 Task: Add an event with the title Second Conference Call with Partners, date '2024/05/11', time 9:40 AM to 11:40 AMand add a description: The training workshop will begin with an exploration of the key principles and qualities of effective team leadership. Participants will gain an understanding of the different leadership styles and approaches, and how to adapt their leadership style to meet the needs of their team and organization.  Select event color  Flamingo . Add location for the event as: 321 Versailles Palace, Versailles, France, logged in from the account softage.5@softage.netand send the event invitation to softage.7@softage.net and softage.8@softage.net. Set a reminder for the event Every weekday(Monday to Friday)
Action: Mouse moved to (75, 136)
Screenshot: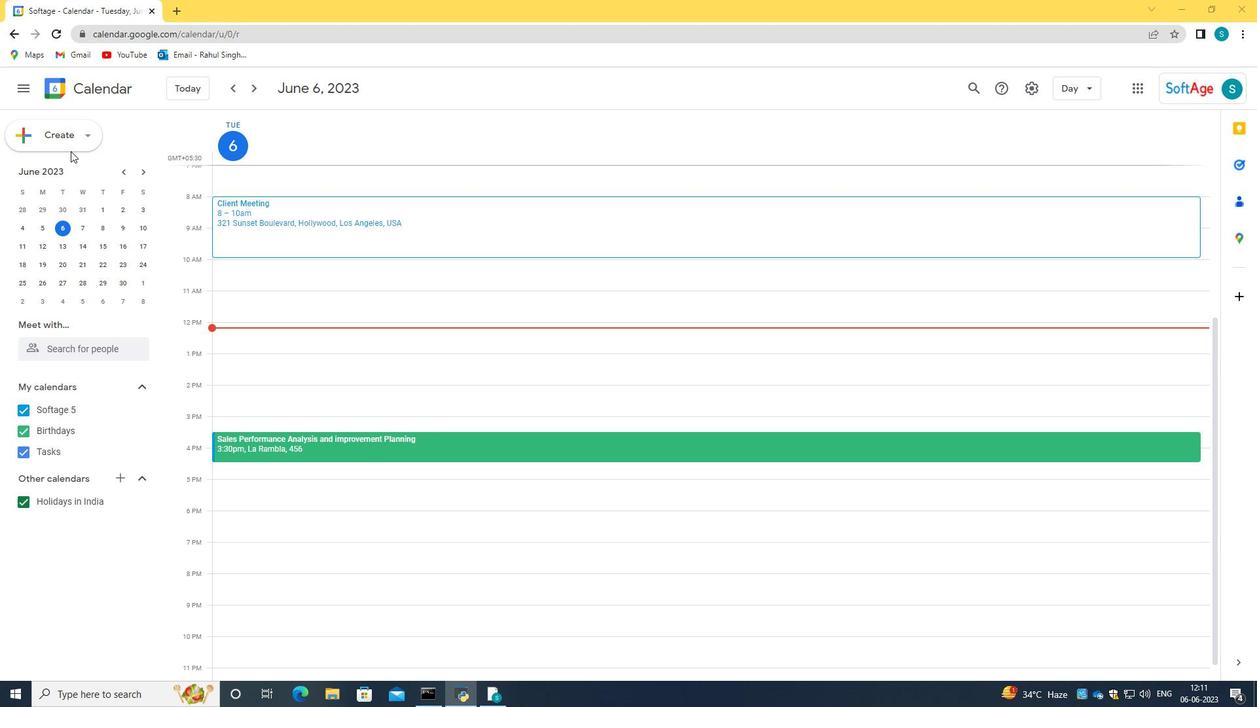 
Action: Mouse pressed left at (75, 136)
Screenshot: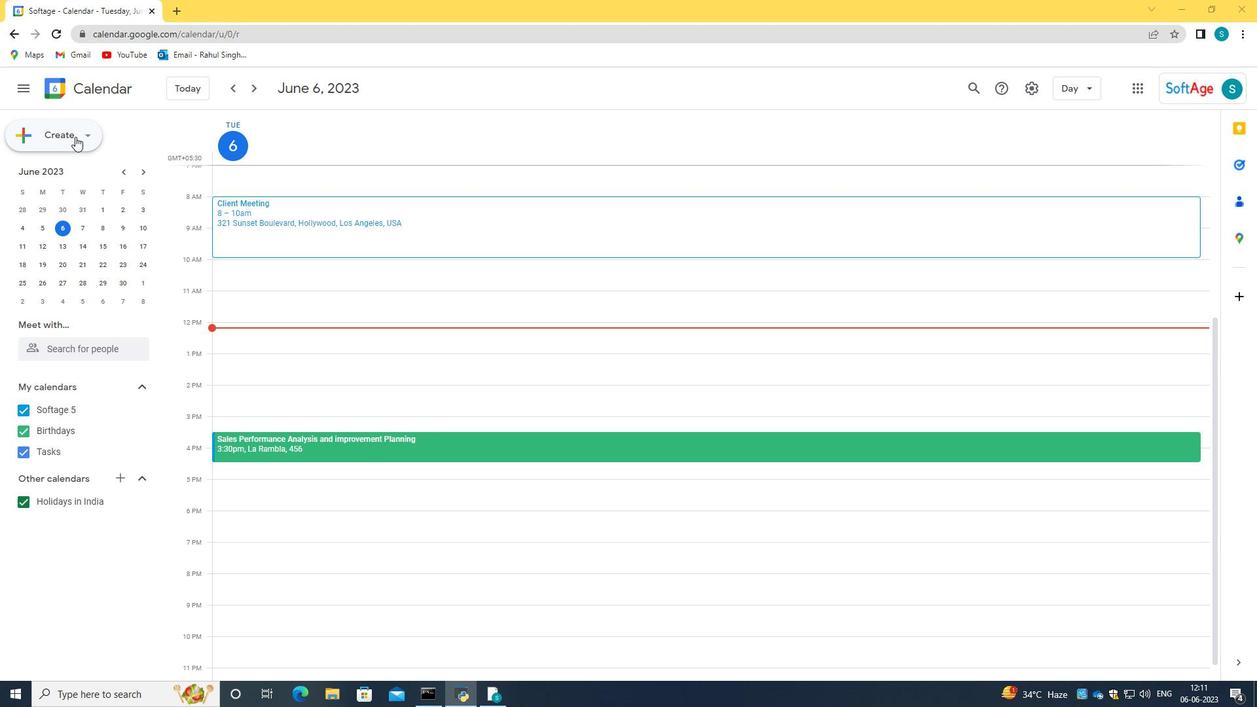 
Action: Mouse moved to (71, 172)
Screenshot: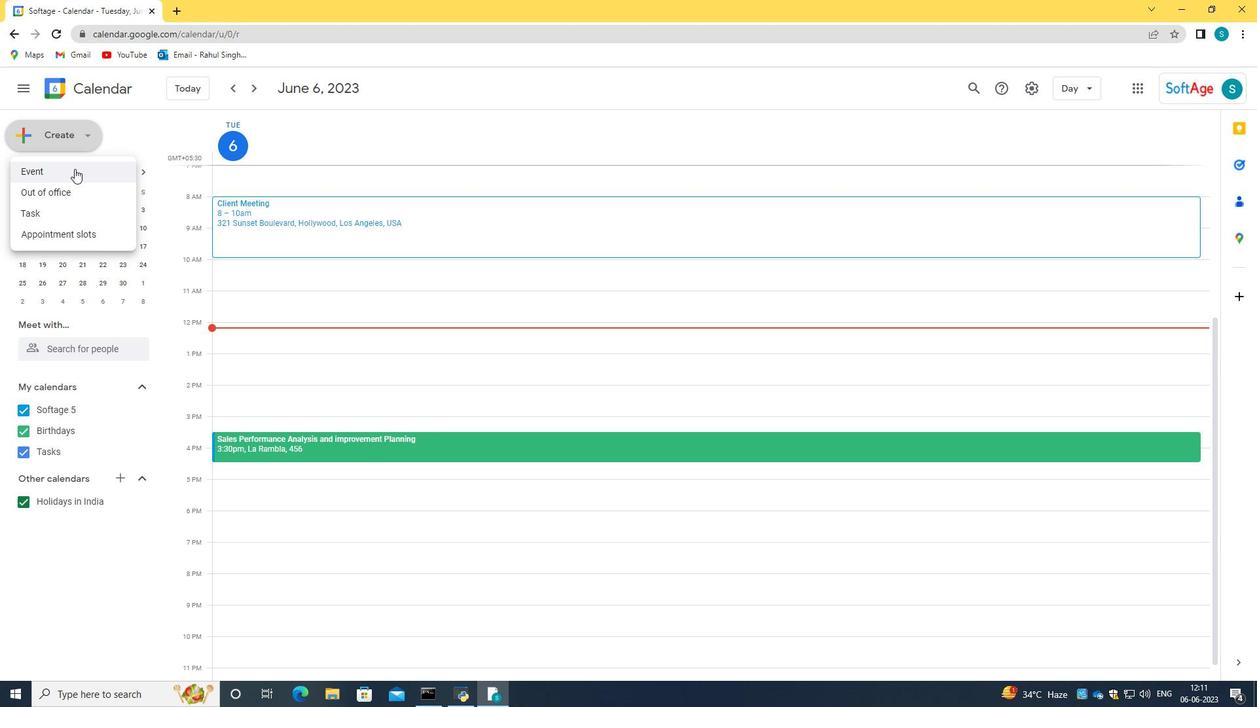 
Action: Mouse pressed left at (71, 172)
Screenshot: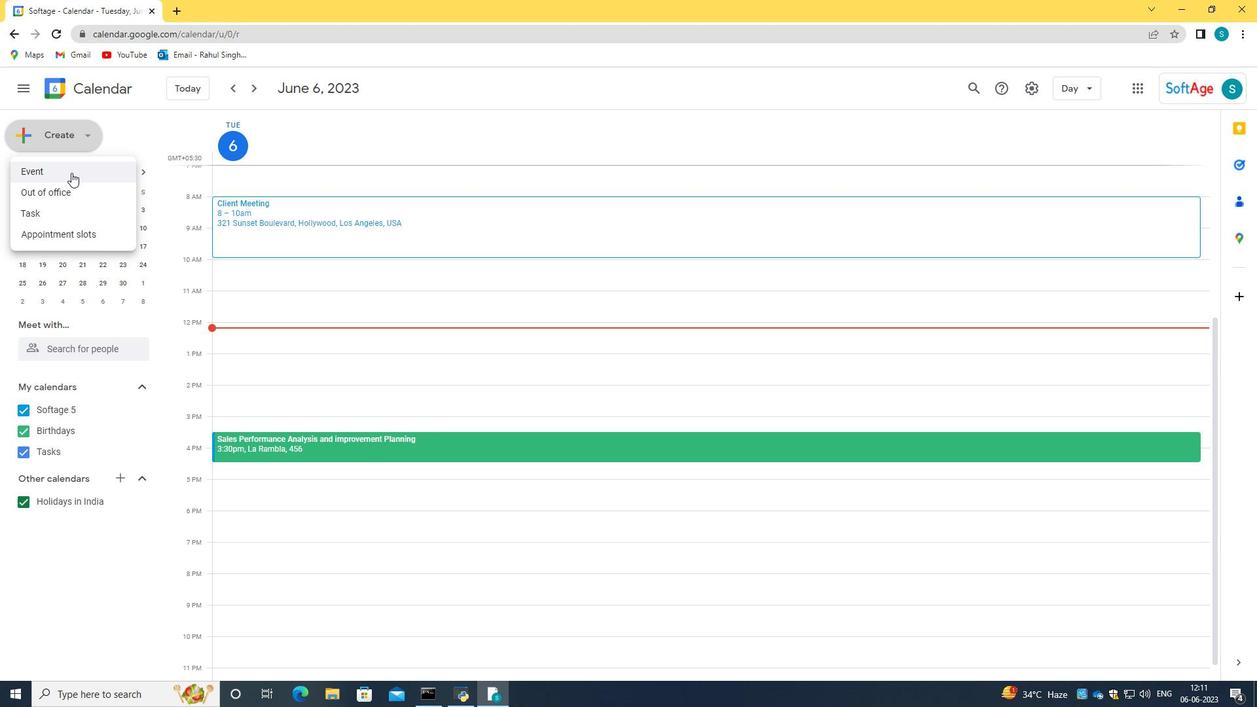 
Action: Mouse moved to (737, 525)
Screenshot: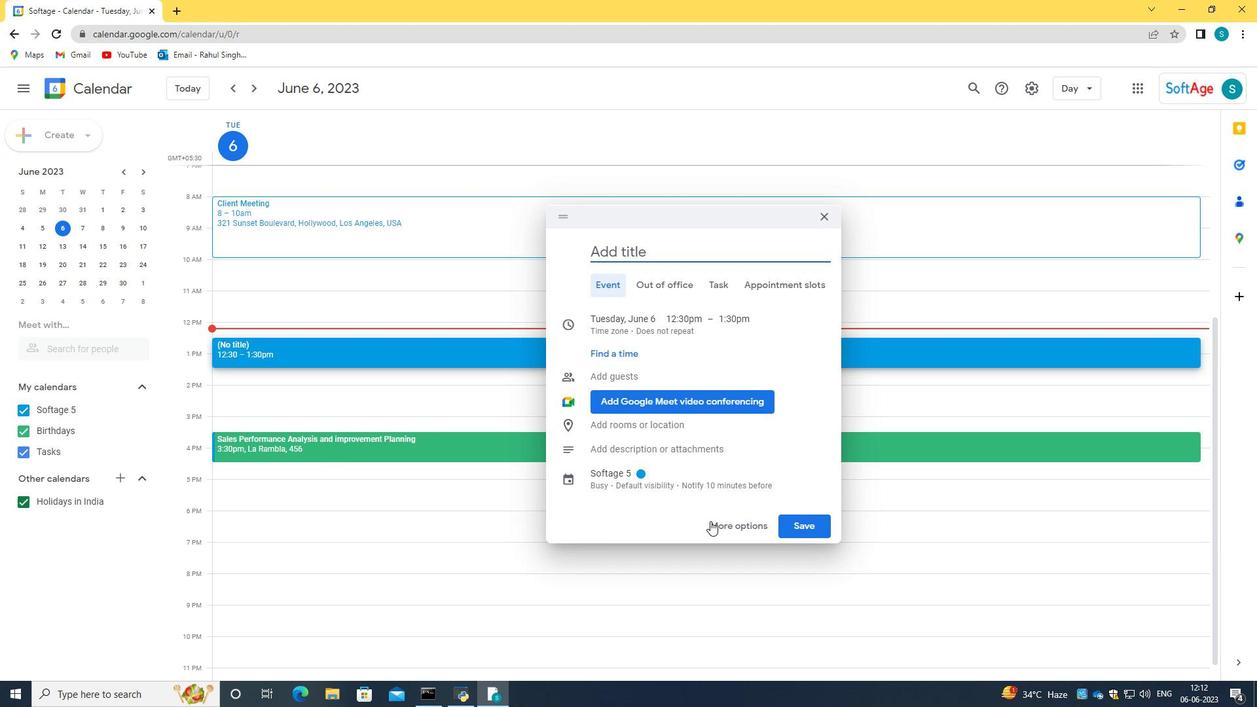 
Action: Mouse pressed left at (737, 525)
Screenshot: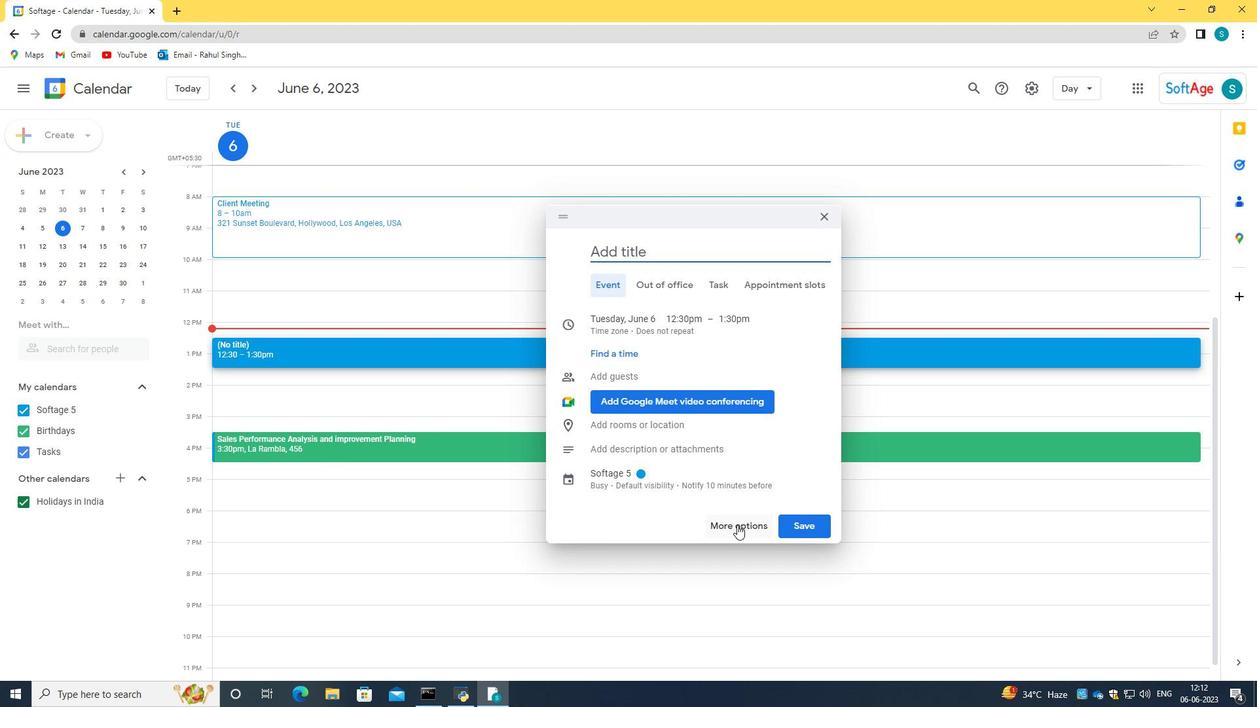 
Action: Mouse moved to (125, 96)
Screenshot: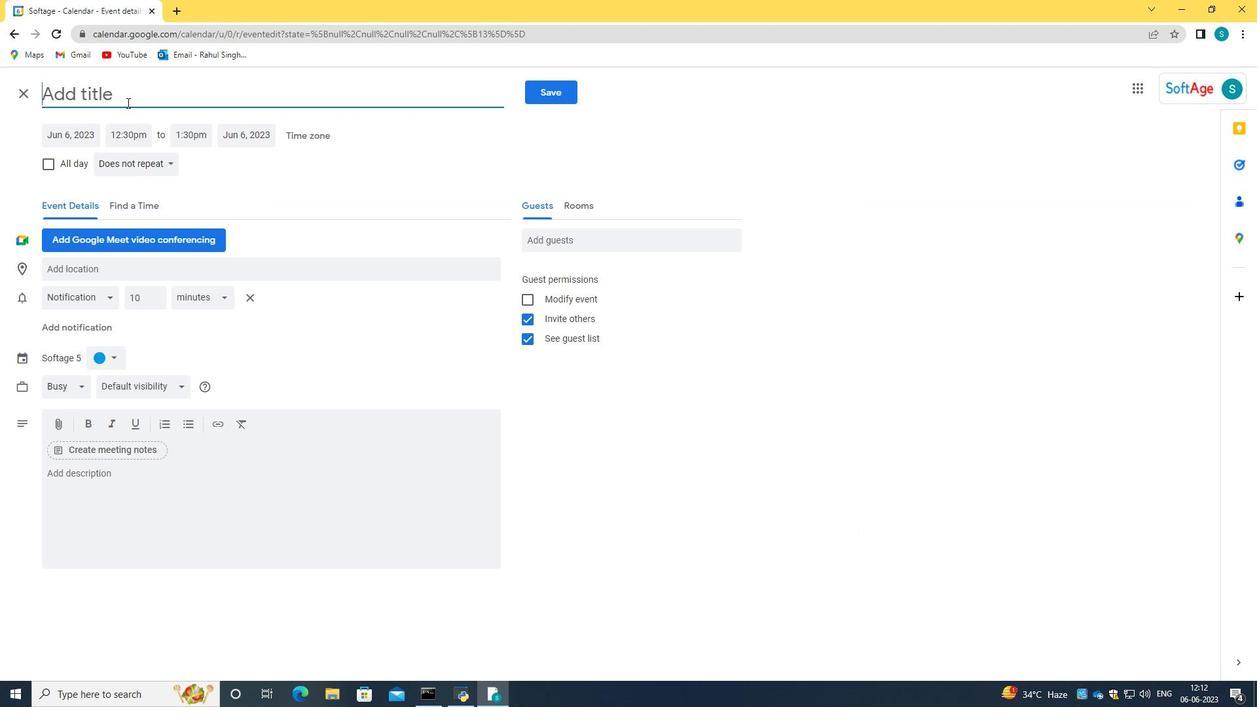 
Action: Mouse pressed left at (125, 96)
Screenshot: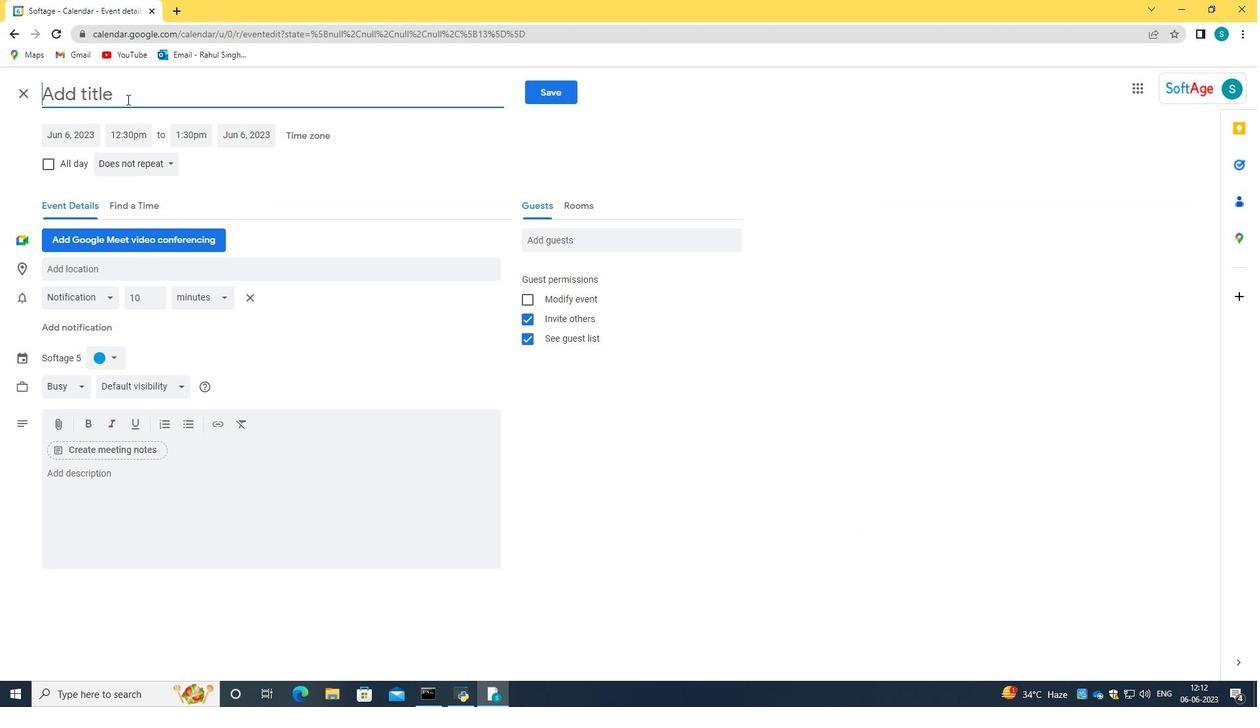 
Action: Key pressed <Key.caps_lock>S<Key.caps_lock>econd<Key.space><Key.caps_lock>C<Key.caps_lock>onference<Key.space><Key.caps_lock>C<Key.caps_lock>all<Key.space><Key.caps_lock><Key.caps_lock>with<Key.space><Key.caps_lock>P<Key.caps_lock>artners
Screenshot: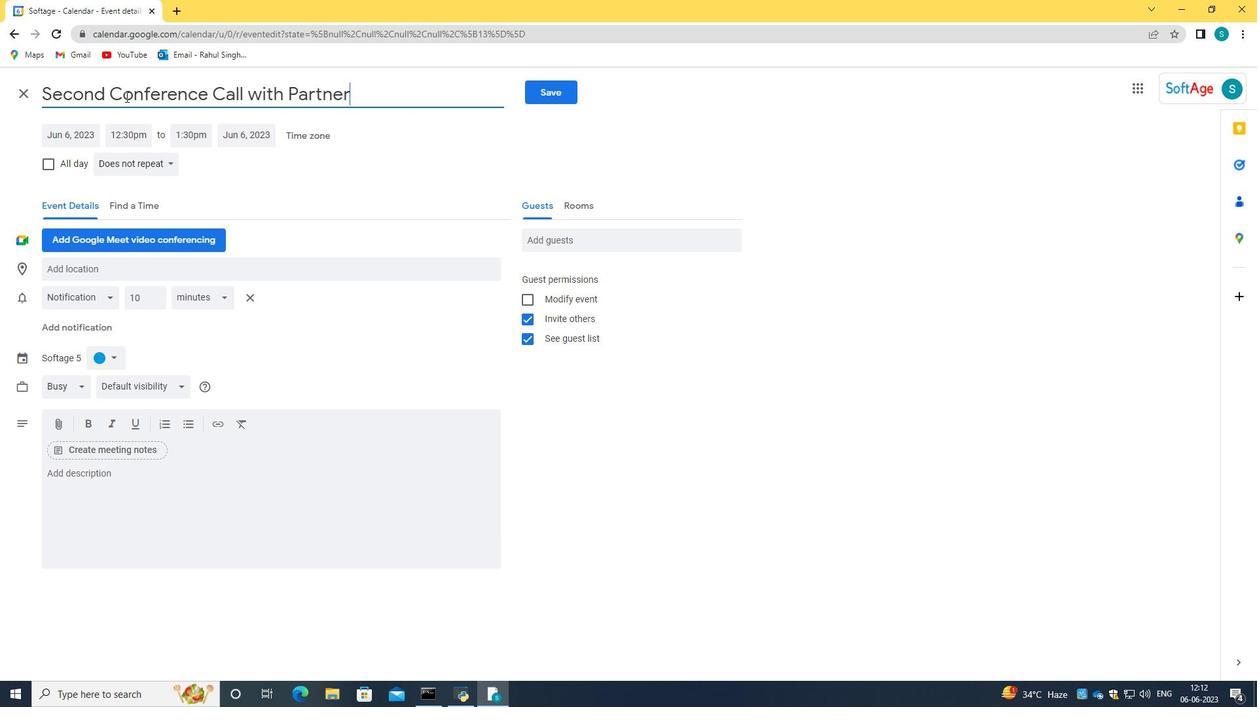 
Action: Mouse moved to (74, 133)
Screenshot: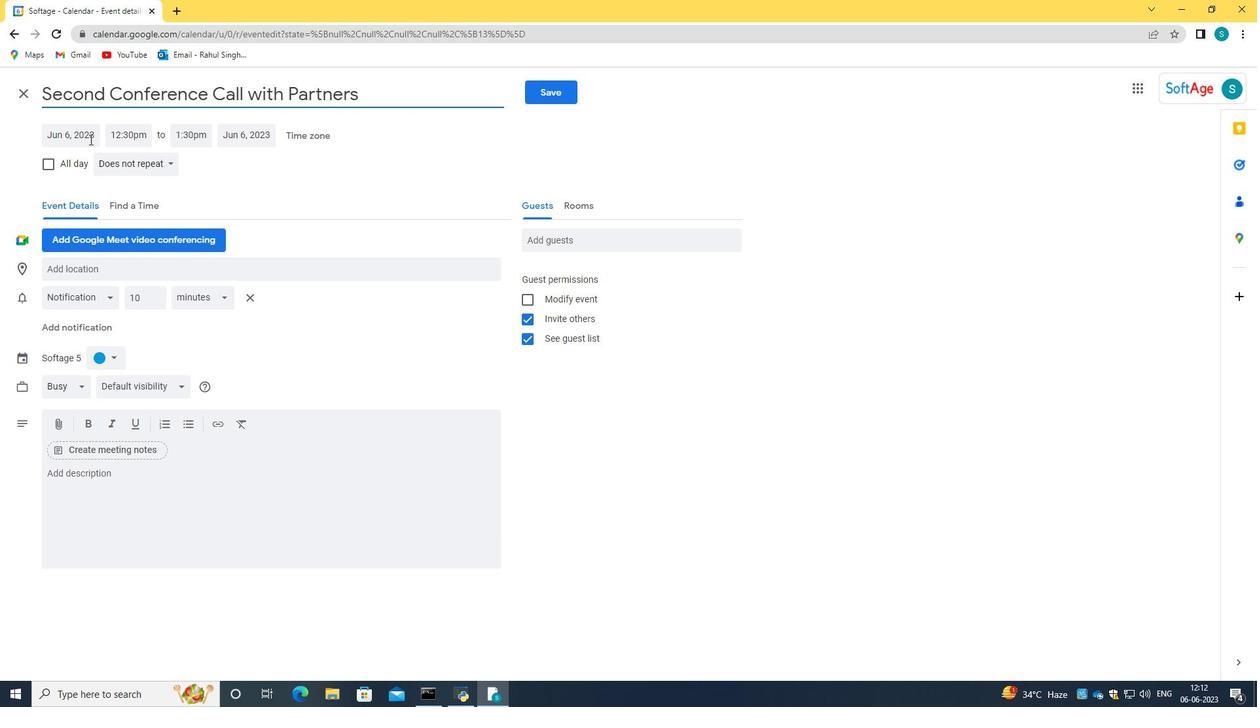 
Action: Mouse pressed left at (74, 133)
Screenshot: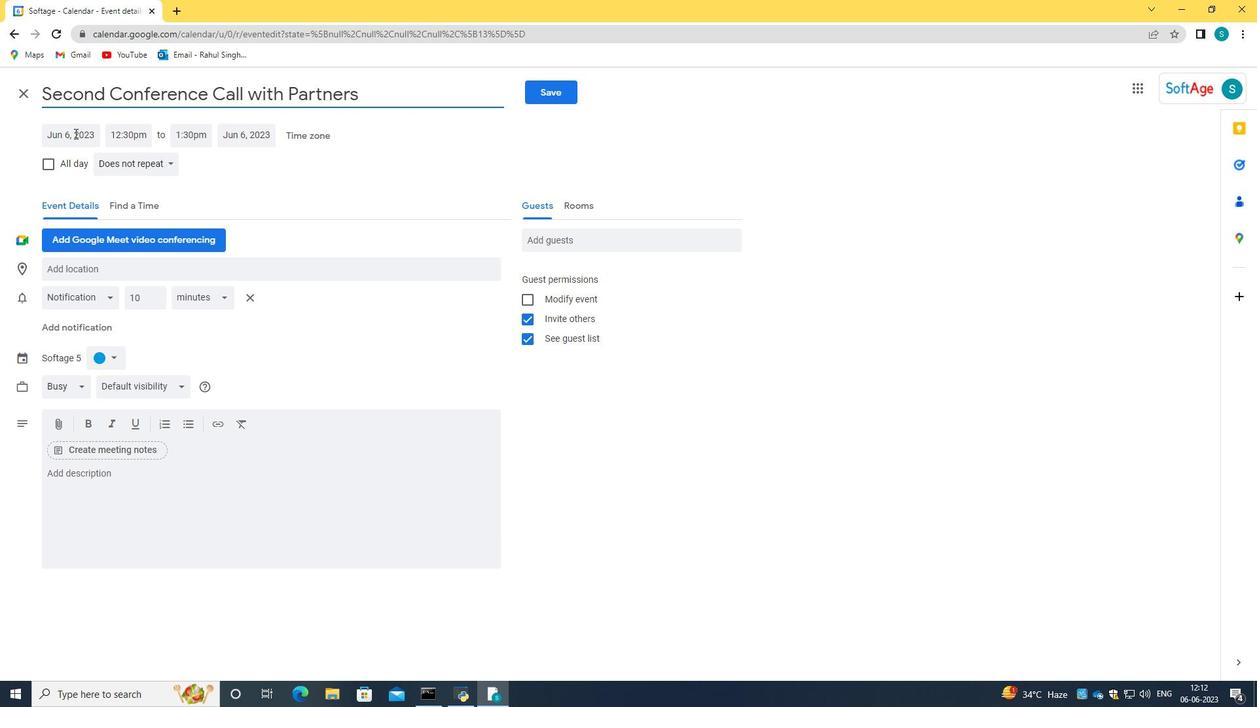 
Action: Key pressed 2024/05/11<Key.space><Key.tab>09<Key.shift_r>:40<Key.space>am<Key.tab>11<Key.shift_r>:40<Key.space>am
Screenshot: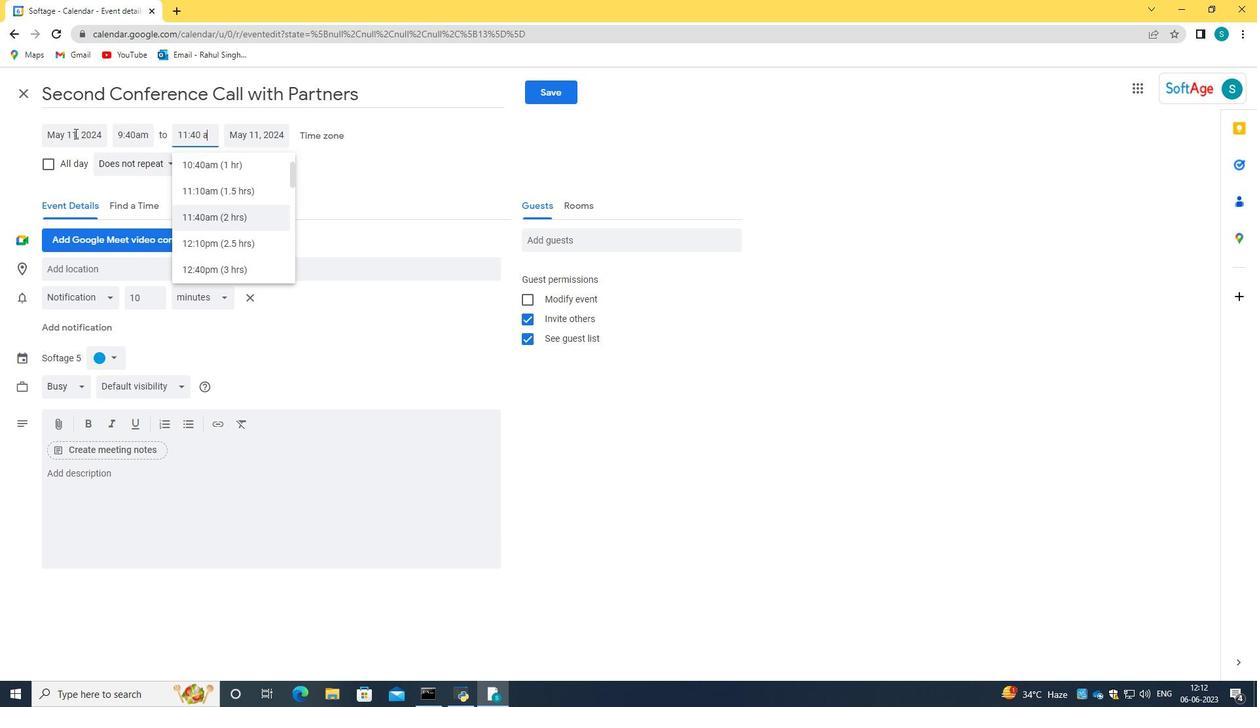 
Action: Mouse moved to (210, 218)
Screenshot: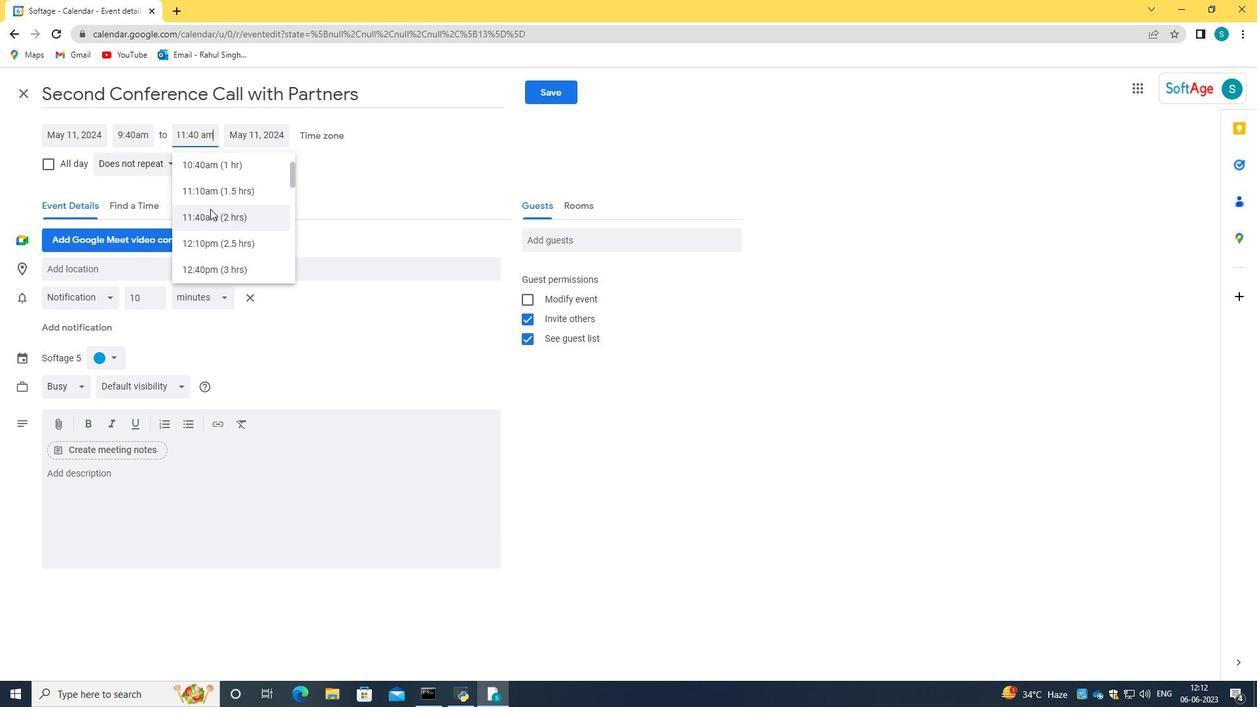 
Action: Mouse pressed left at (210, 218)
Screenshot: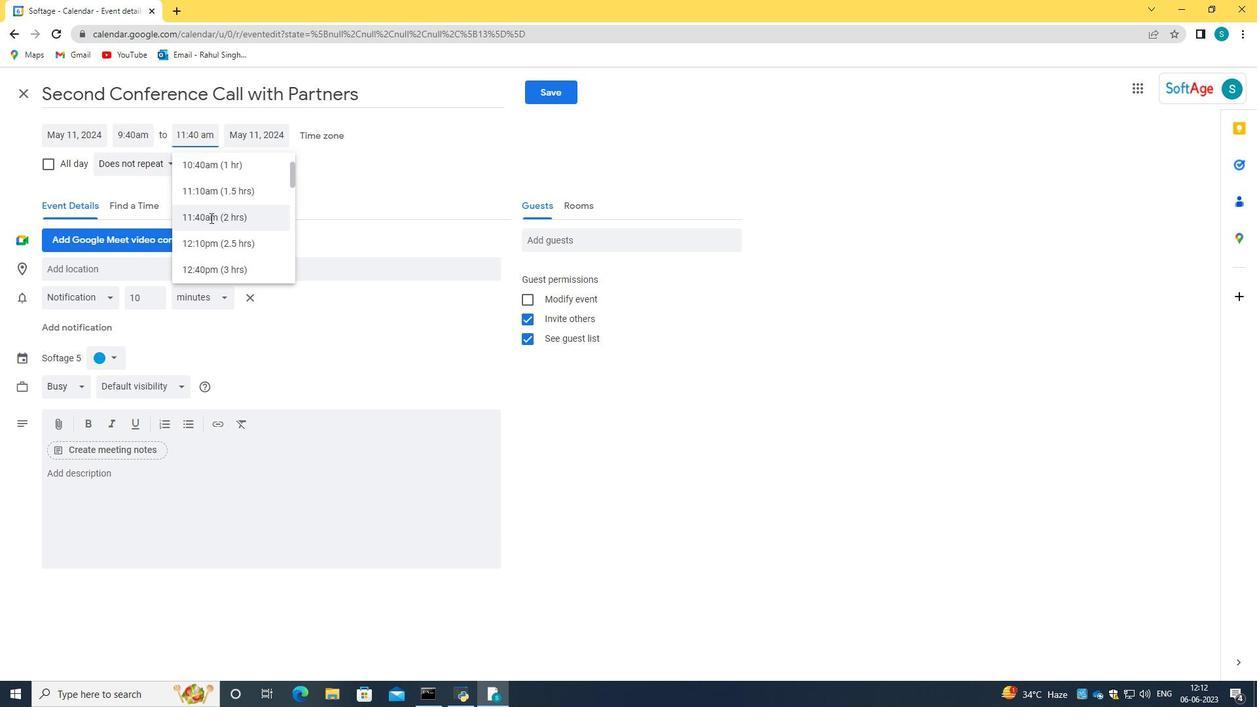 
Action: Mouse moved to (195, 519)
Screenshot: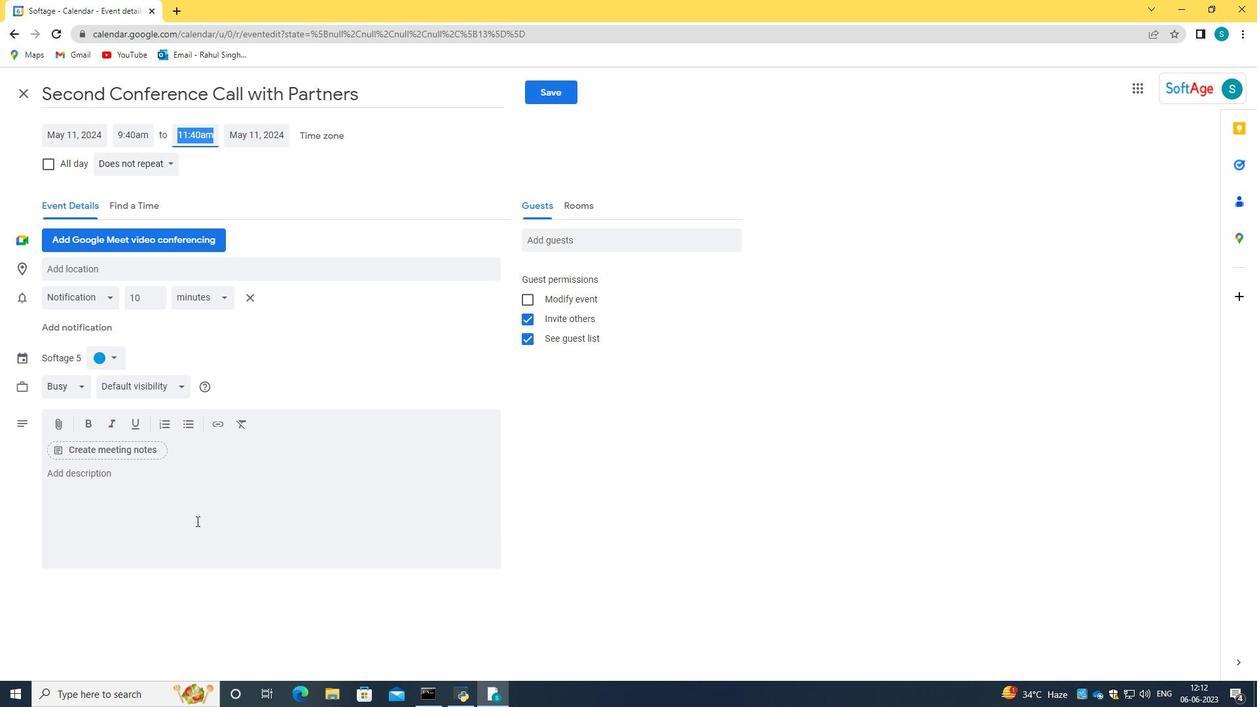 
Action: Mouse pressed left at (195, 519)
Screenshot: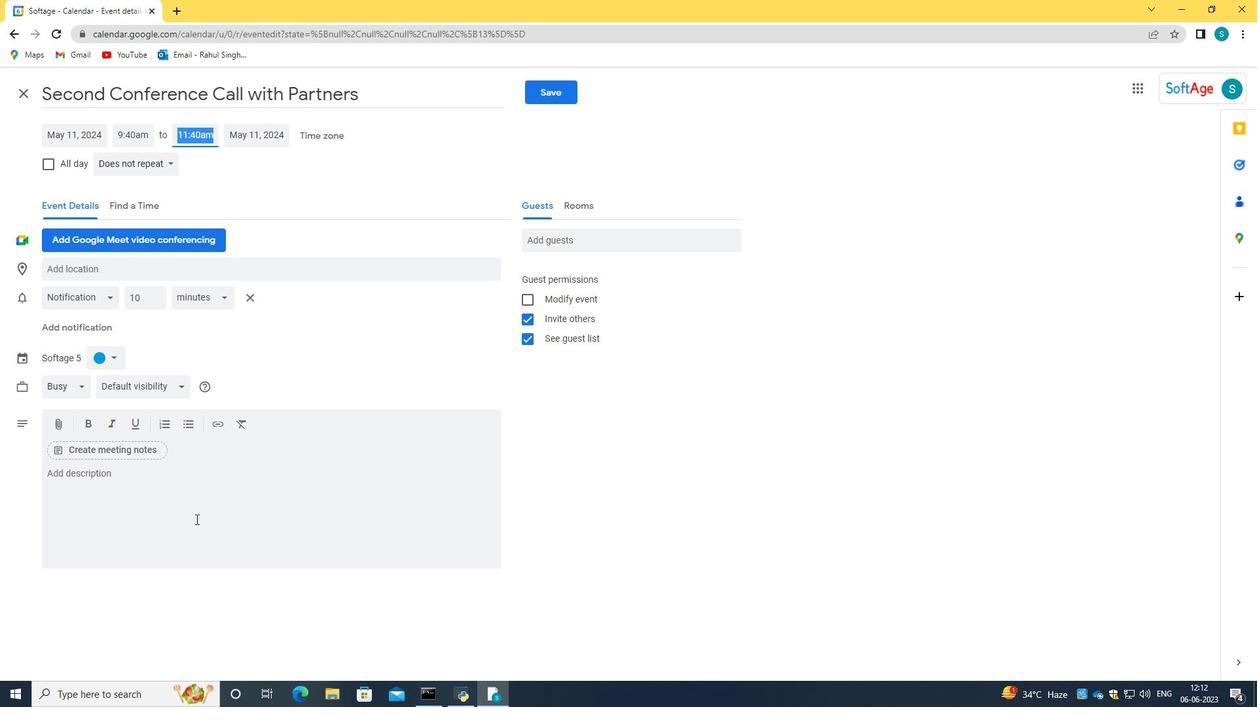 
Action: Key pressed <Key.caps_lock>T<Key.caps_lock>he<Key.space>training<Key.space>workshop<Key.space>will<Key.space>begin<Key.space>with<Key.space>an<Key.space>exploration<Key.space>of<Key.space>the<Key.space>key<Key.space>principles<Key.space>and<Key.space>qualities<Key.space>fo<Key.space><Key.backspace><Key.backspace><Key.backspace>of<Key.space>effective<Key.space>team<Key.space>leadership.<Key.space><Key.caps_lock>P<Key.caps_lock>articipants<Key.space>will<Key.space>begin<Key.backspace><Key.backspace><Key.backspace><Key.backspace><Key.backspace>gain<Key.space>an<Key.space>understanding<Key.space>of<Key.space>the<Key.space>differedn<Key.backspace><Key.backspace>nt<Key.space>st<Key.backspace><Key.backspace>leadership<Key.space>styles<Key.space>and<Key.space>approaches,<Key.space>and<Key.space>how<Key.space>to<Key.space>adopt<Key.space>their<Key.space>leadership<Key.space>style<Key.space>to<Key.space>meet<Key.space>the<Key.space>needs<Key.space>of<Key.space>their<Key.space>team<Key.space>and<Key.space>organization.
Screenshot: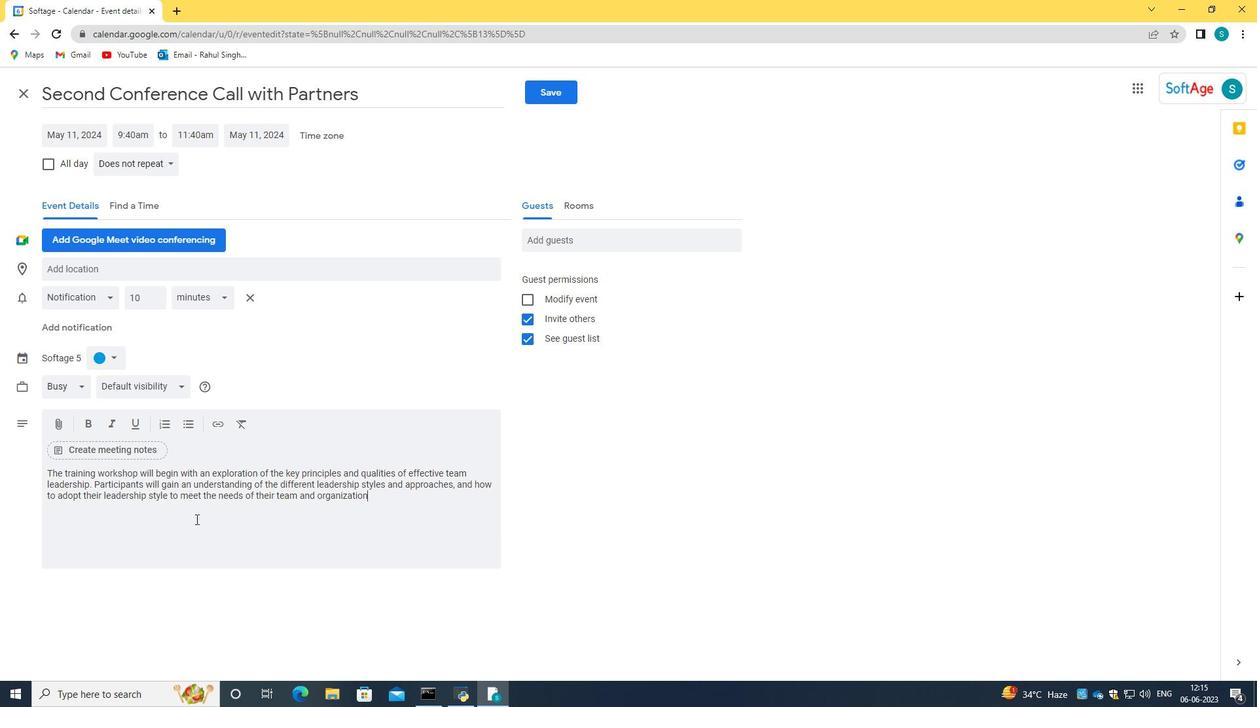 
Action: Mouse moved to (109, 362)
Screenshot: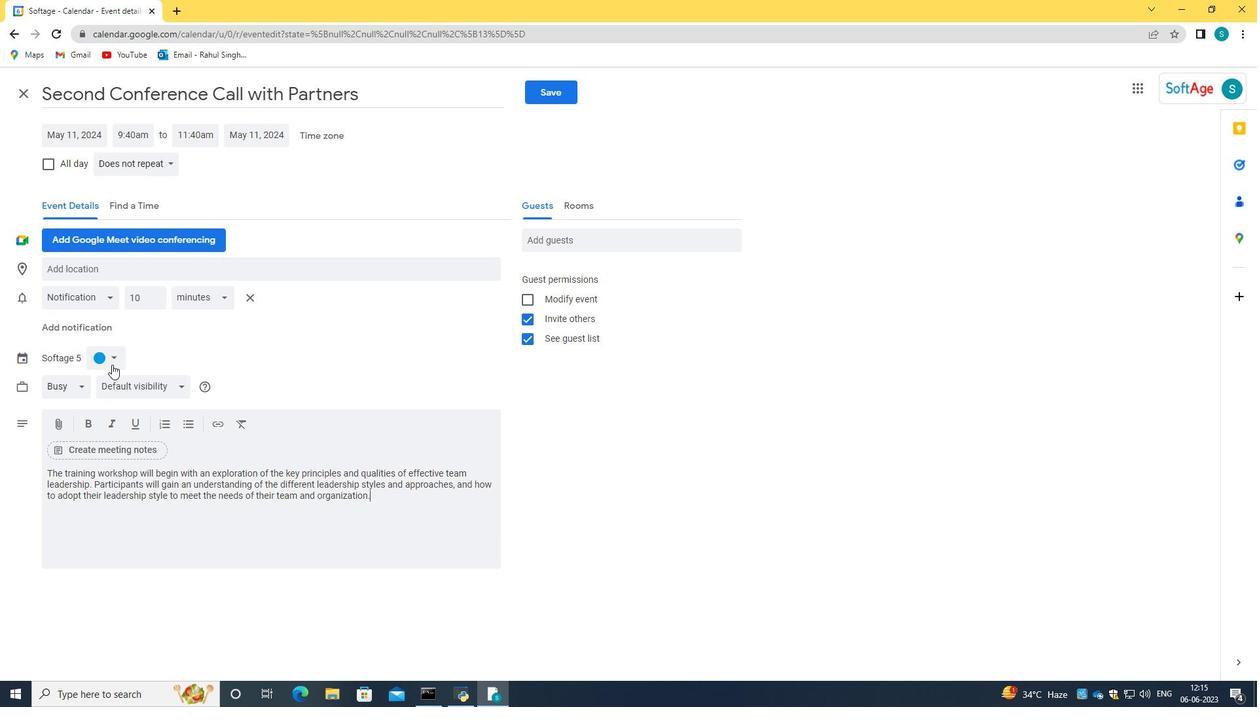 
Action: Mouse pressed left at (109, 362)
Screenshot: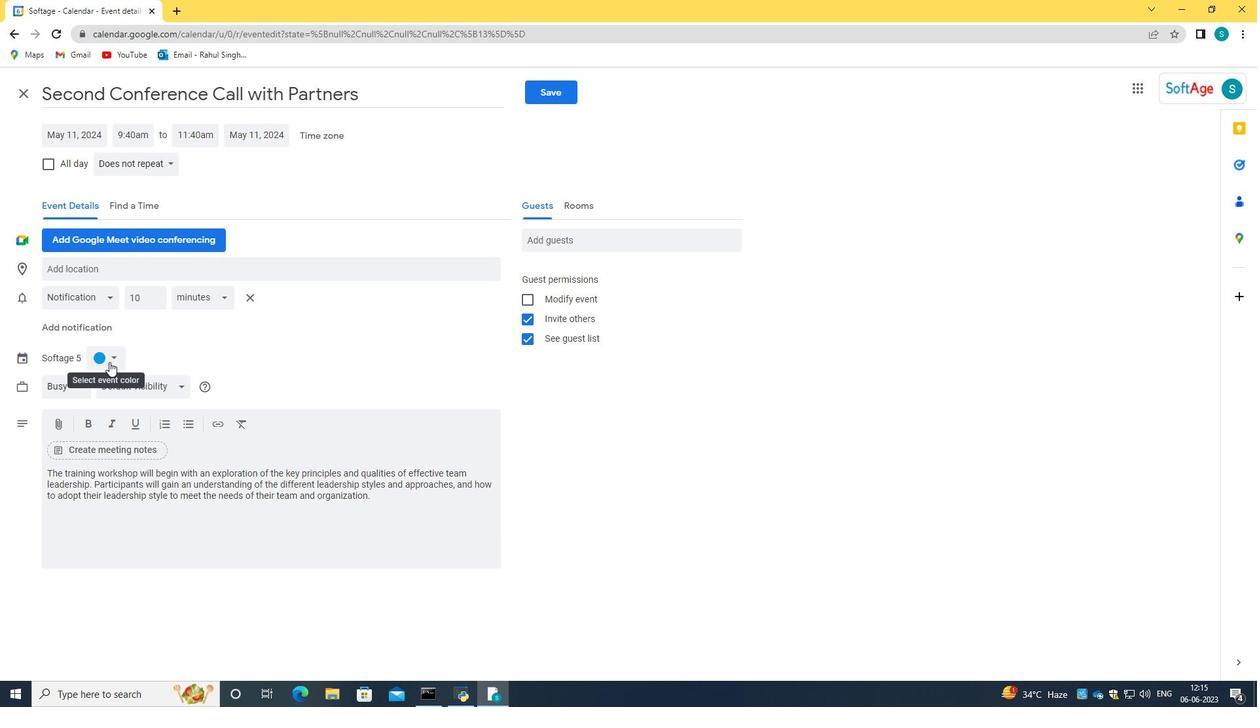 
Action: Mouse moved to (113, 357)
Screenshot: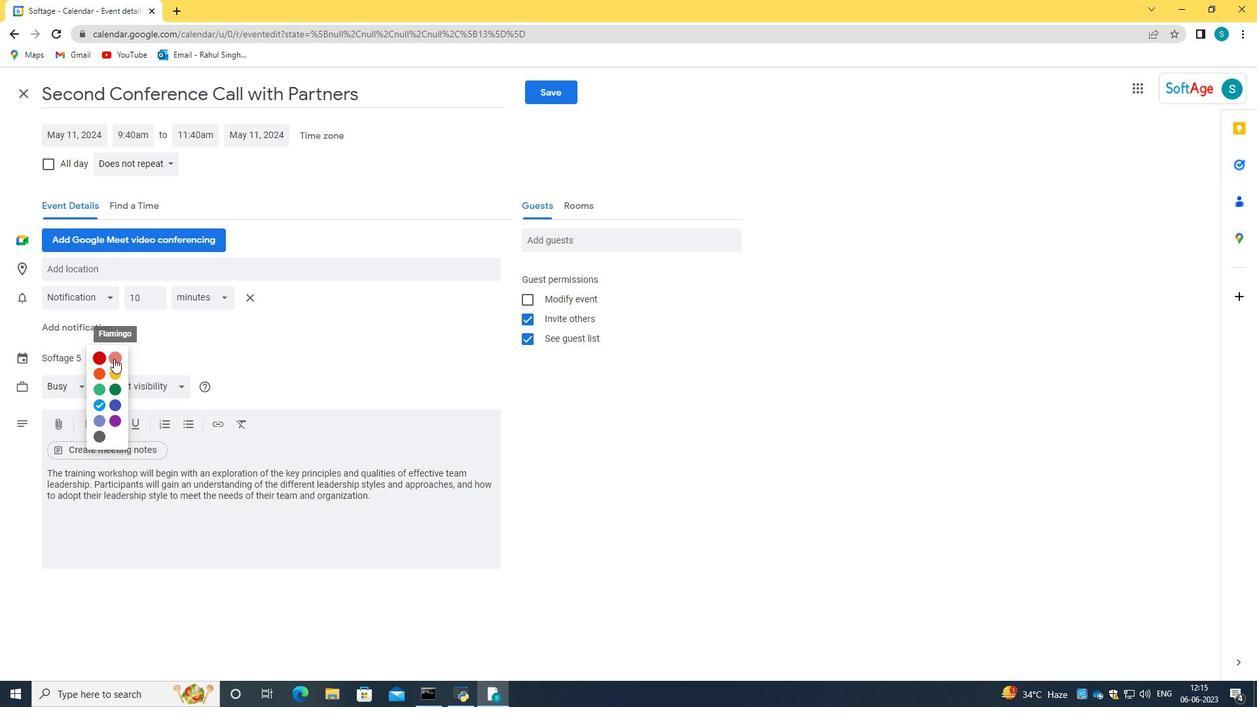
Action: Mouse pressed left at (113, 357)
Screenshot: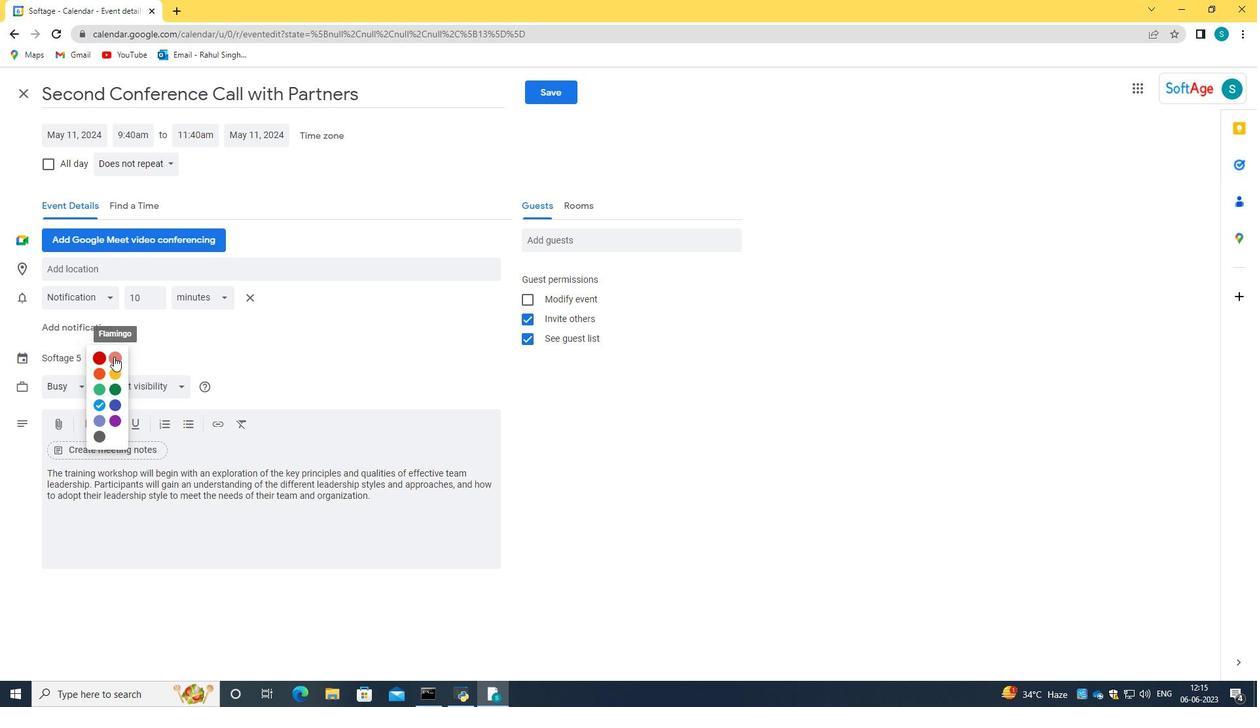 
Action: Mouse moved to (110, 261)
Screenshot: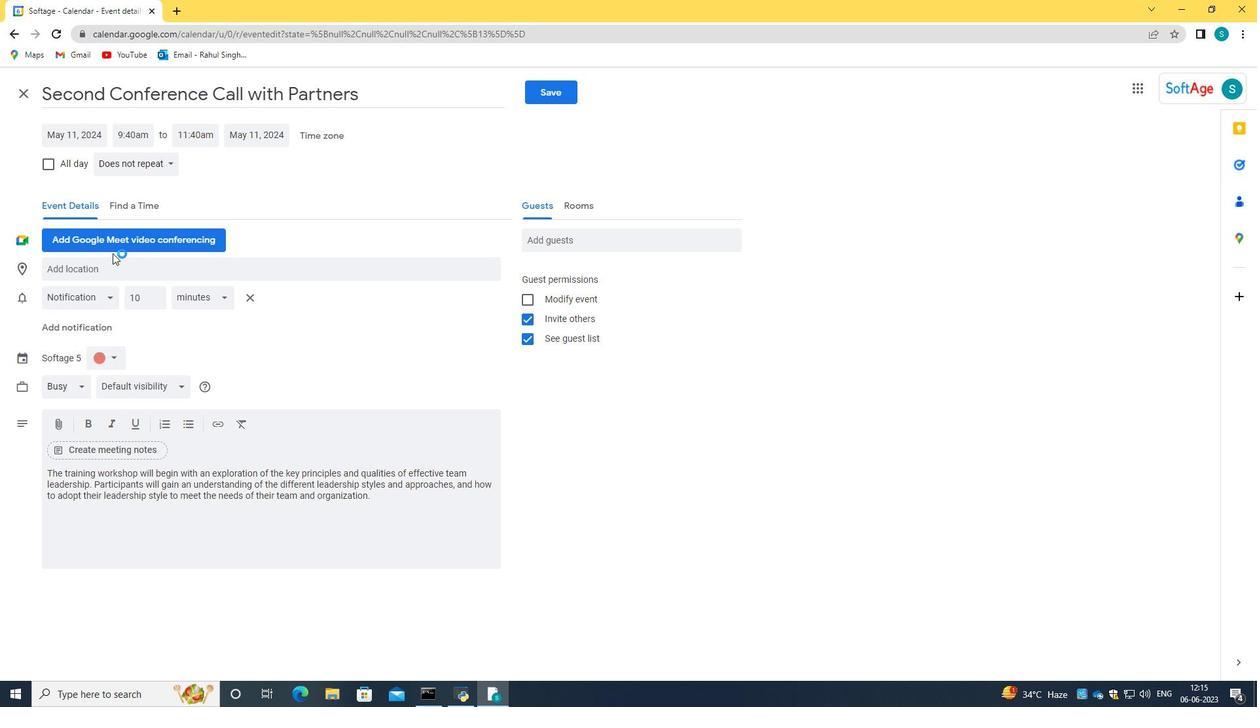 
Action: Mouse pressed left at (110, 261)
Screenshot: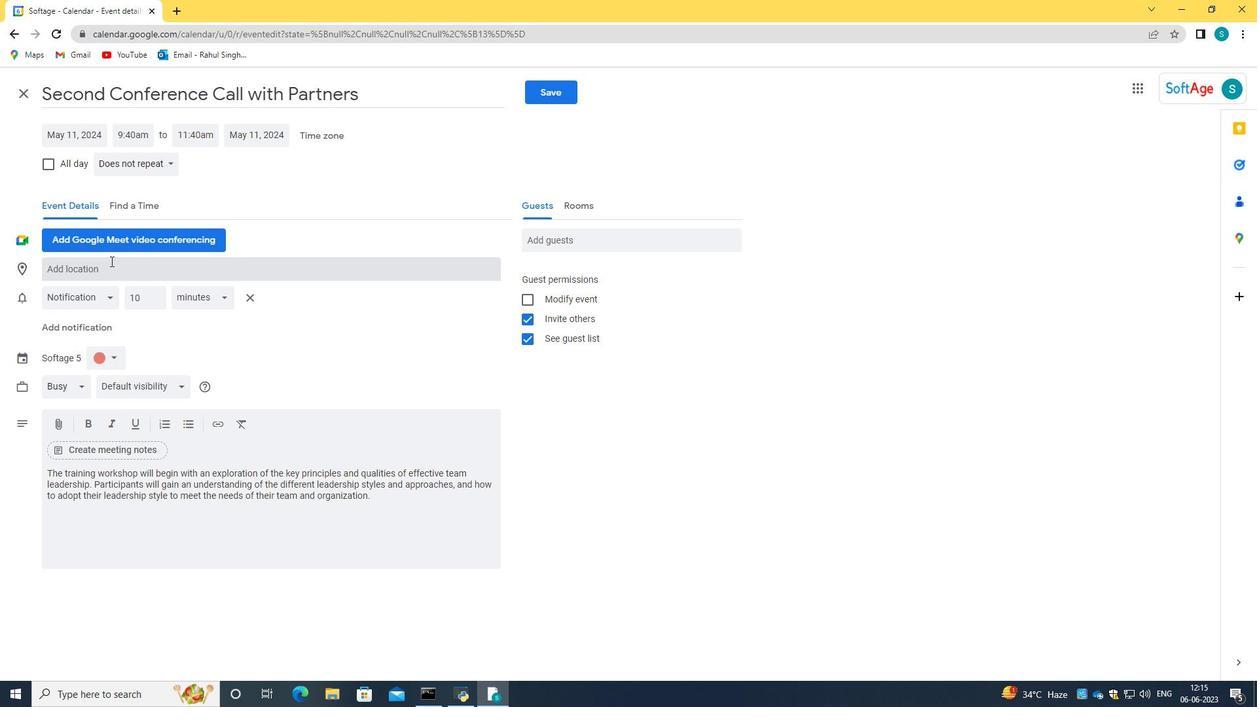 
Action: Mouse moved to (108, 263)
Screenshot: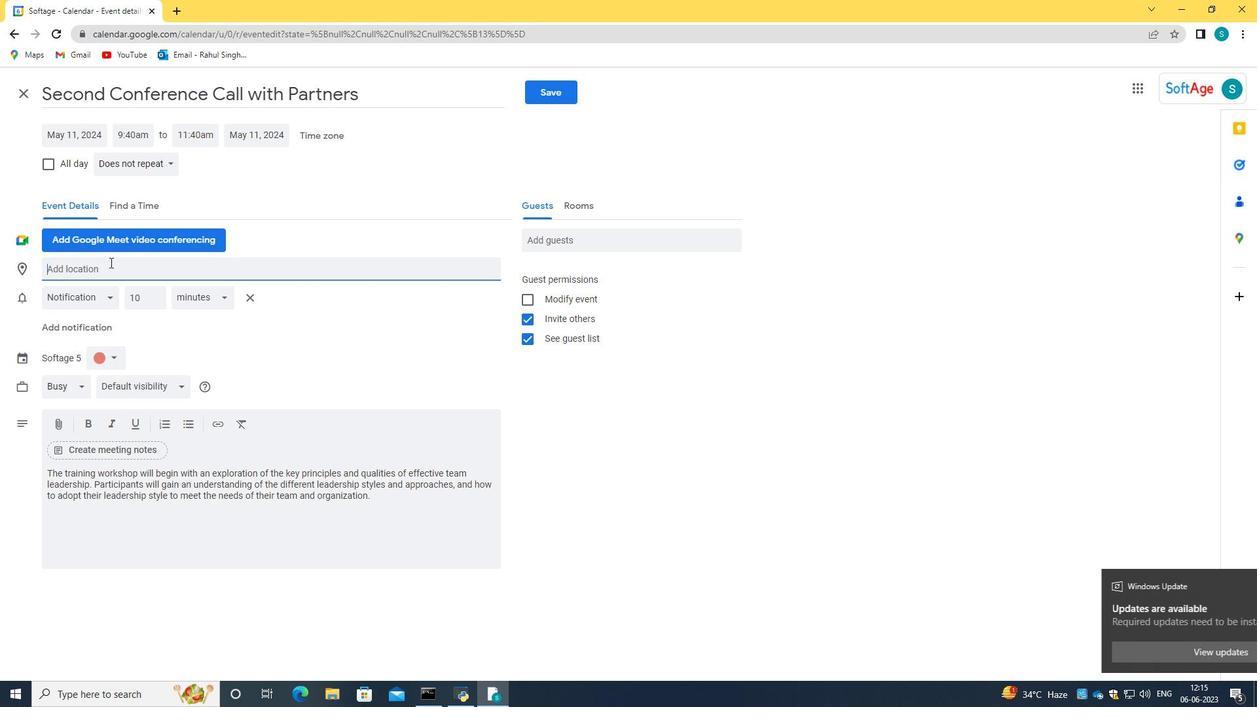 
Action: Key pressed 321<Key.space><Key.caps_lock>V<Key.caps_lock>ersailles<Key.space><Key.caps_lock>P<Key.caps_lock>alace.<Key.backspace>,<Key.space><Key.caps_lock>V<Key.backspace>F<Key.caps_lock>rance
Screenshot: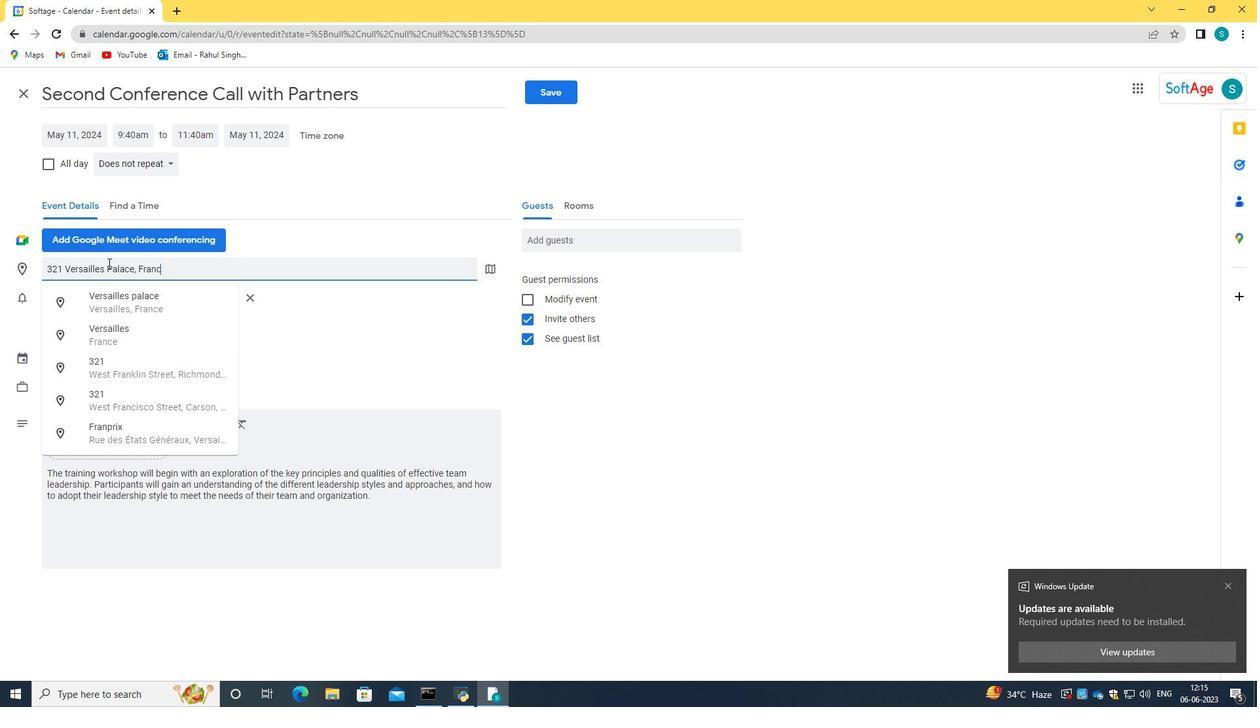 
Action: Mouse moved to (183, 274)
Screenshot: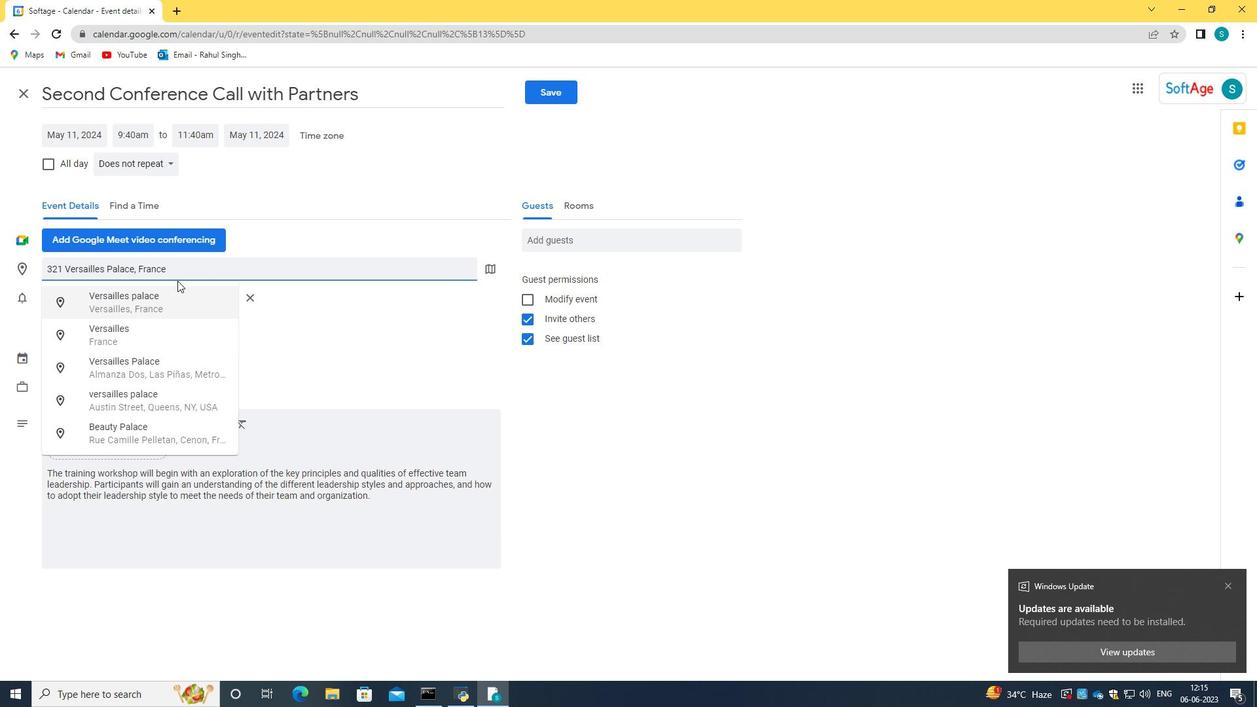 
Action: Key pressed <Key.enter>
Screenshot: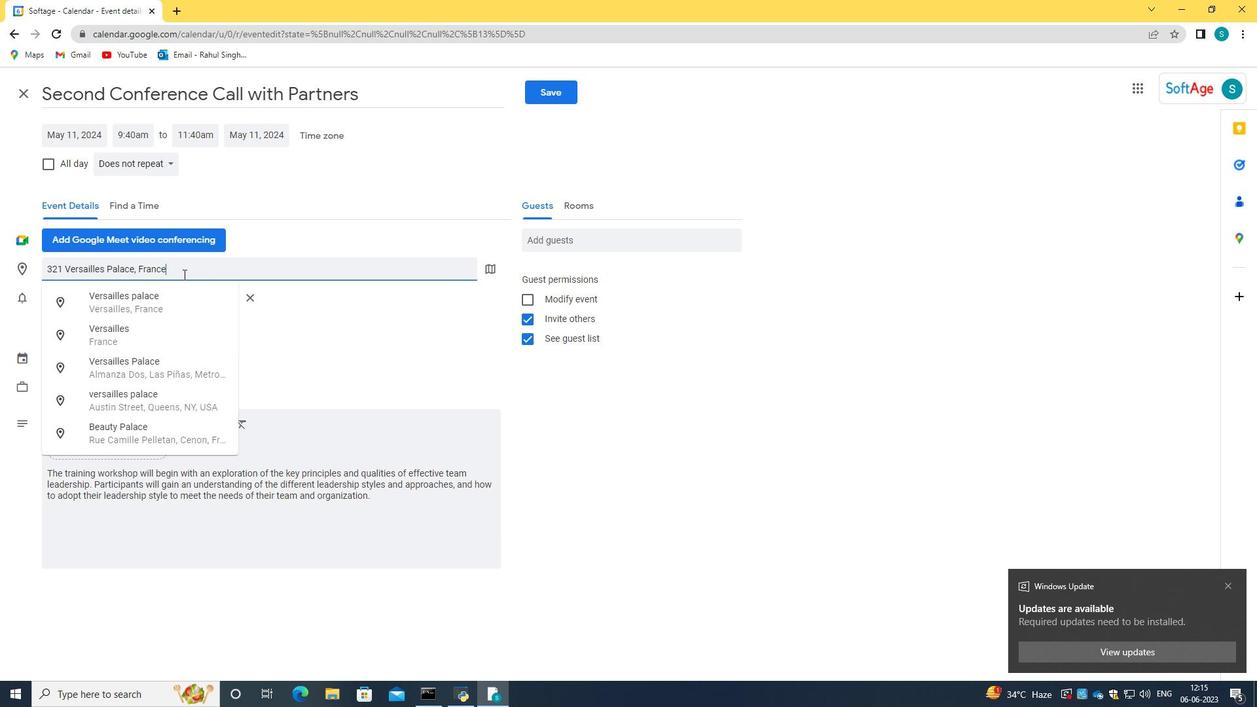 
Action: Mouse moved to (576, 237)
Screenshot: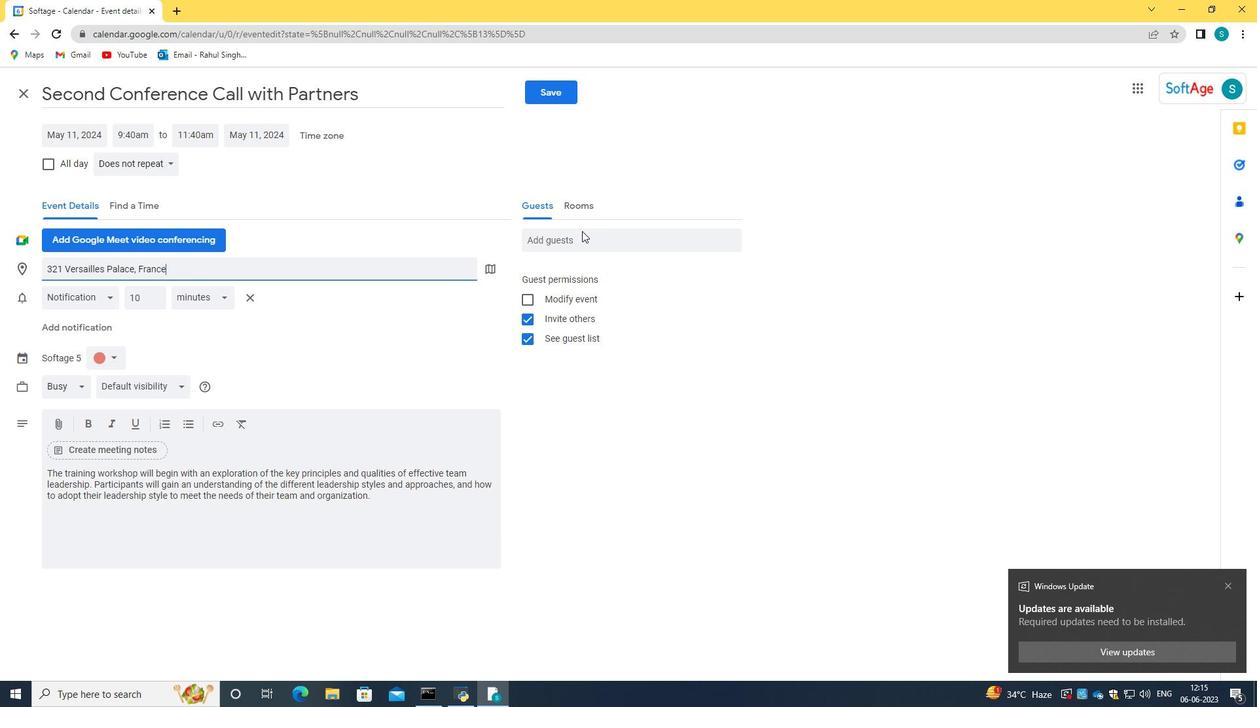 
Action: Mouse pressed left at (576, 237)
Screenshot: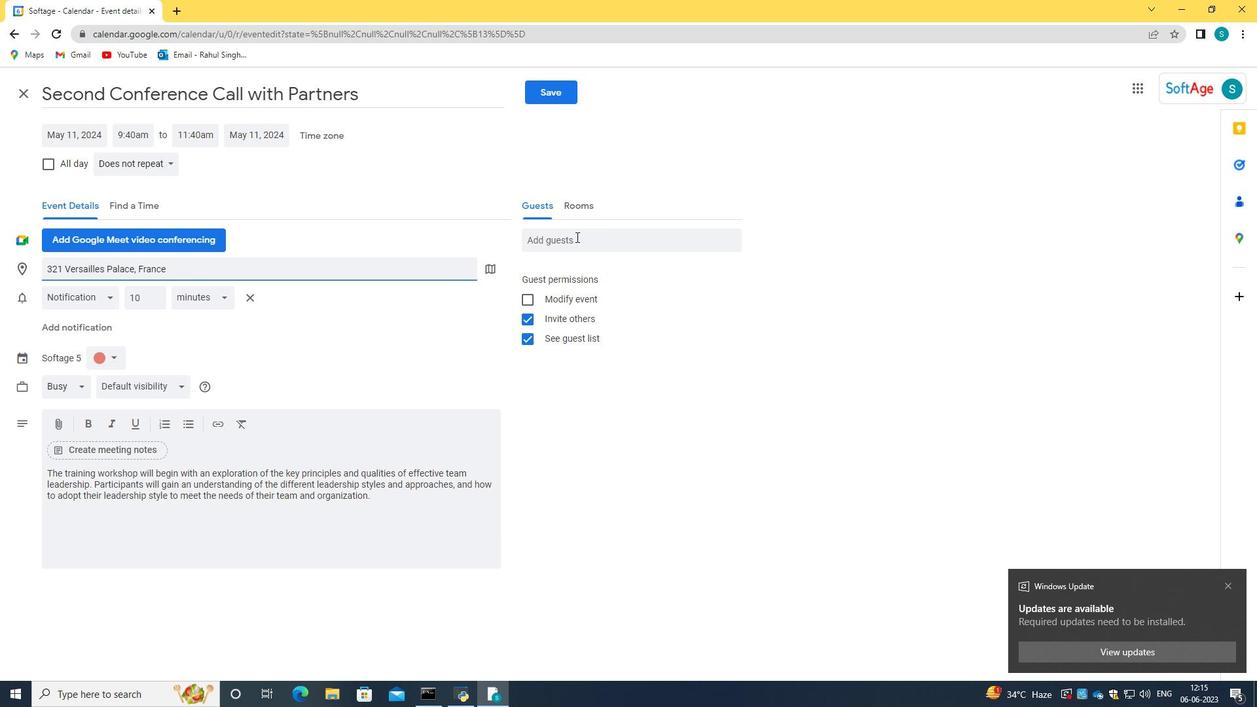 
Action: Key pressed softage.7<Key.shift>@softage.net
Screenshot: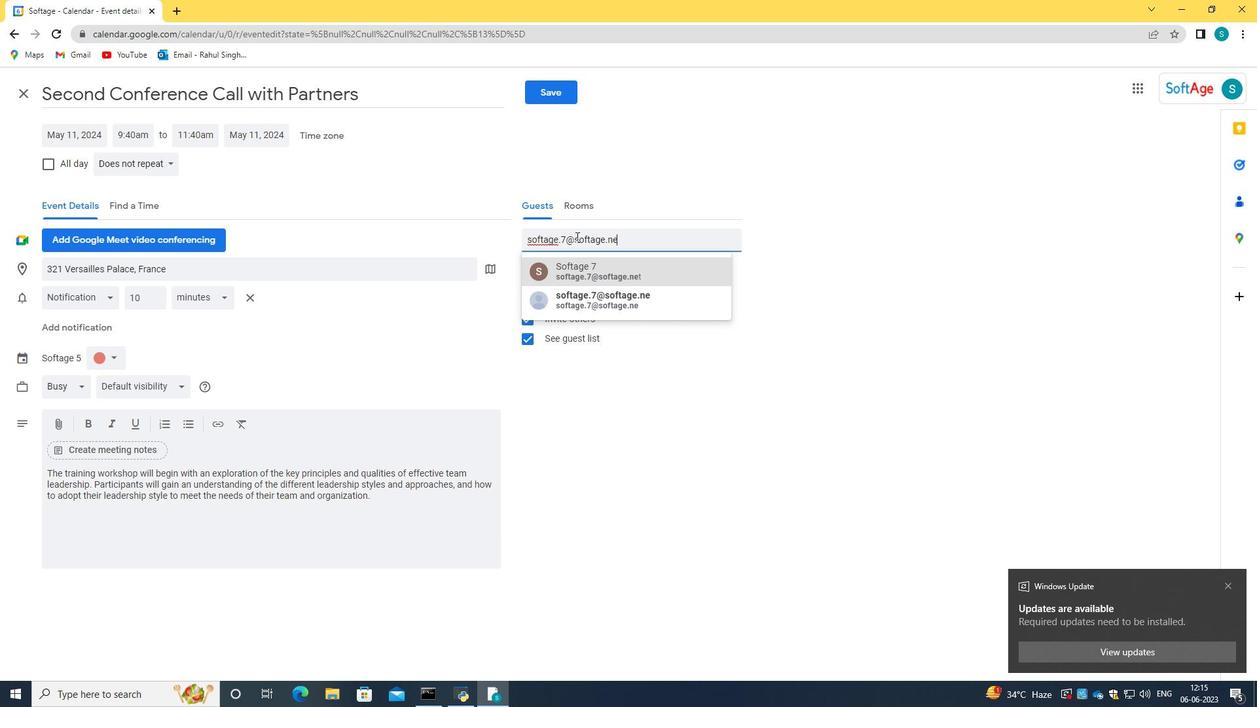 
Action: Mouse moved to (588, 277)
Screenshot: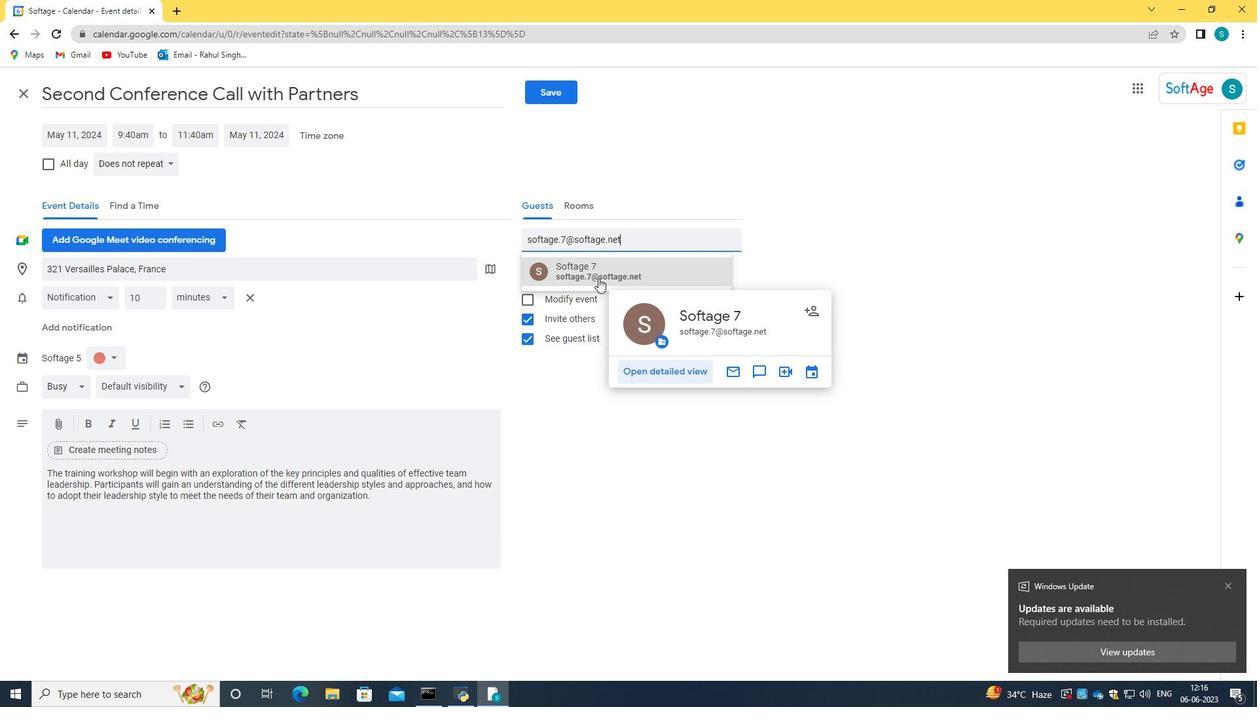 
Action: Mouse pressed left at (588, 277)
Screenshot: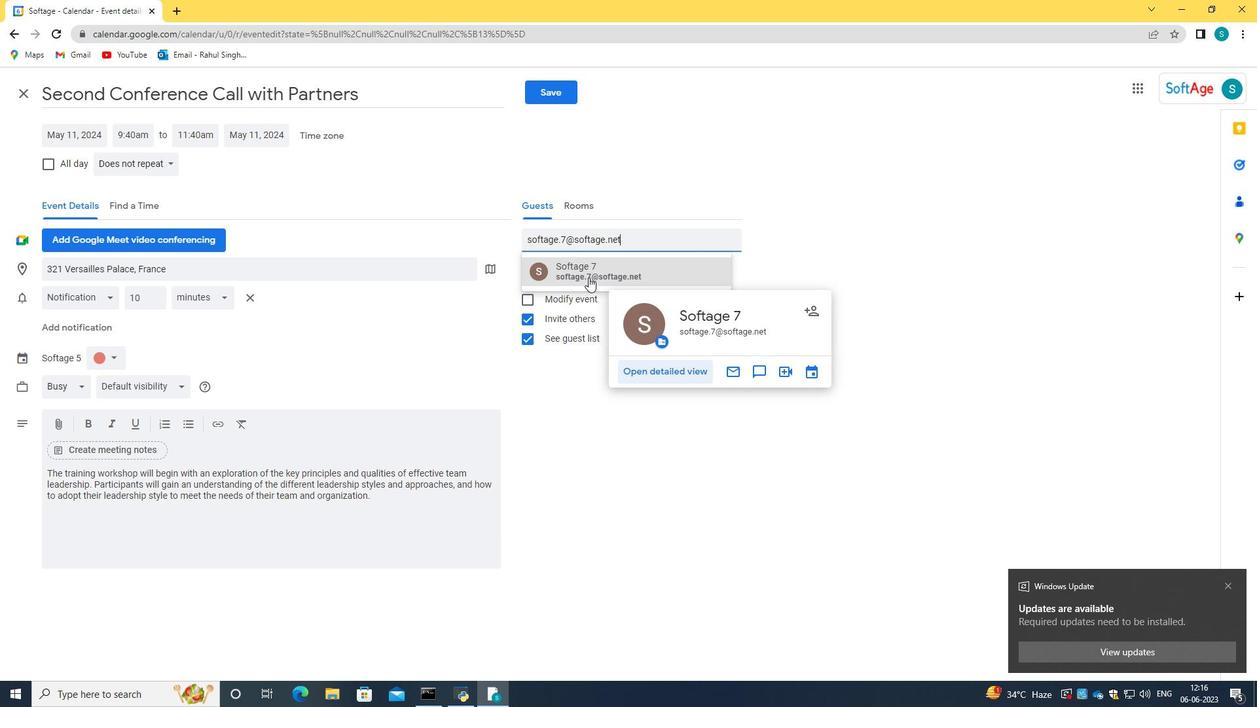 
Action: Mouse moved to (572, 236)
Screenshot: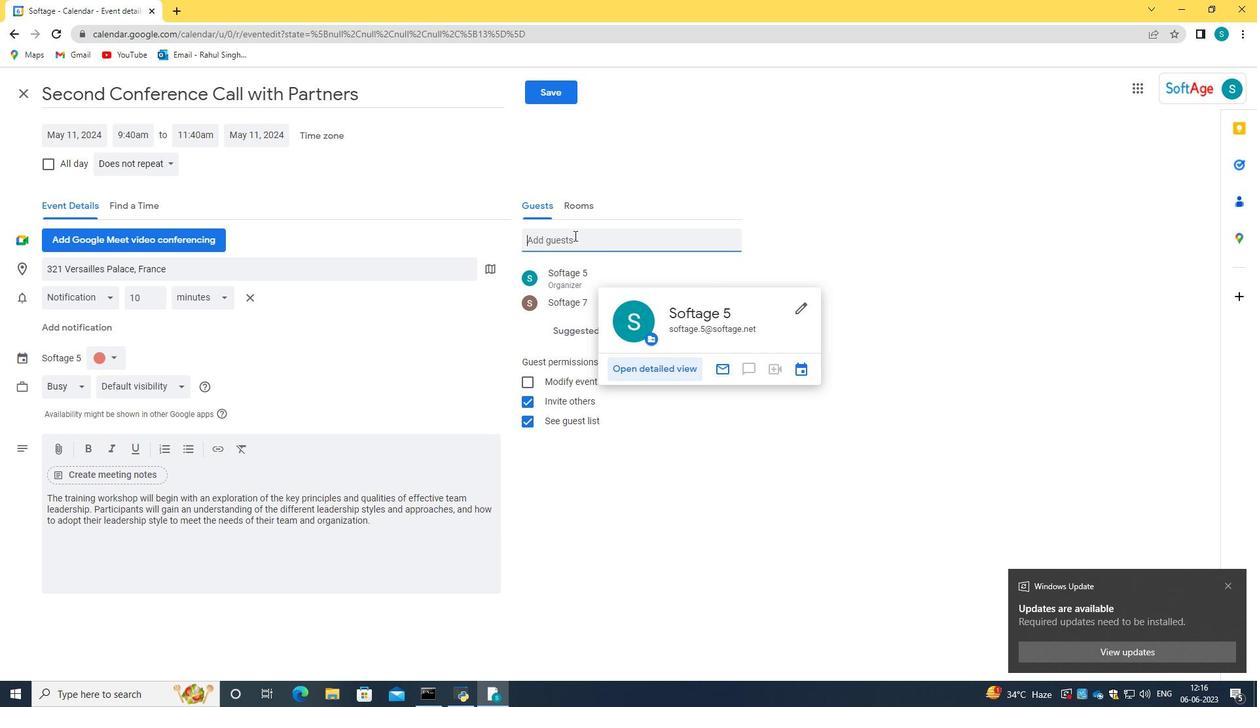 
Action: Mouse pressed left at (572, 236)
Screenshot: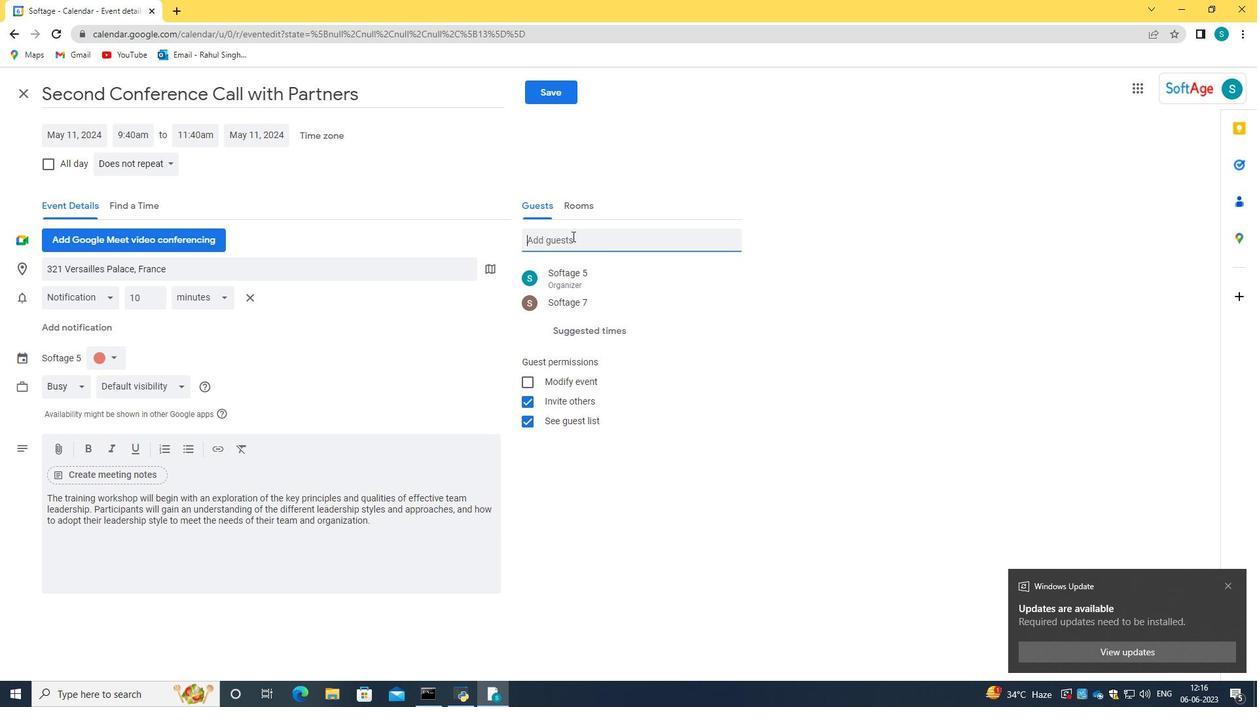 
Action: Key pressed softage.8<Key.shift>@softage.net
Screenshot: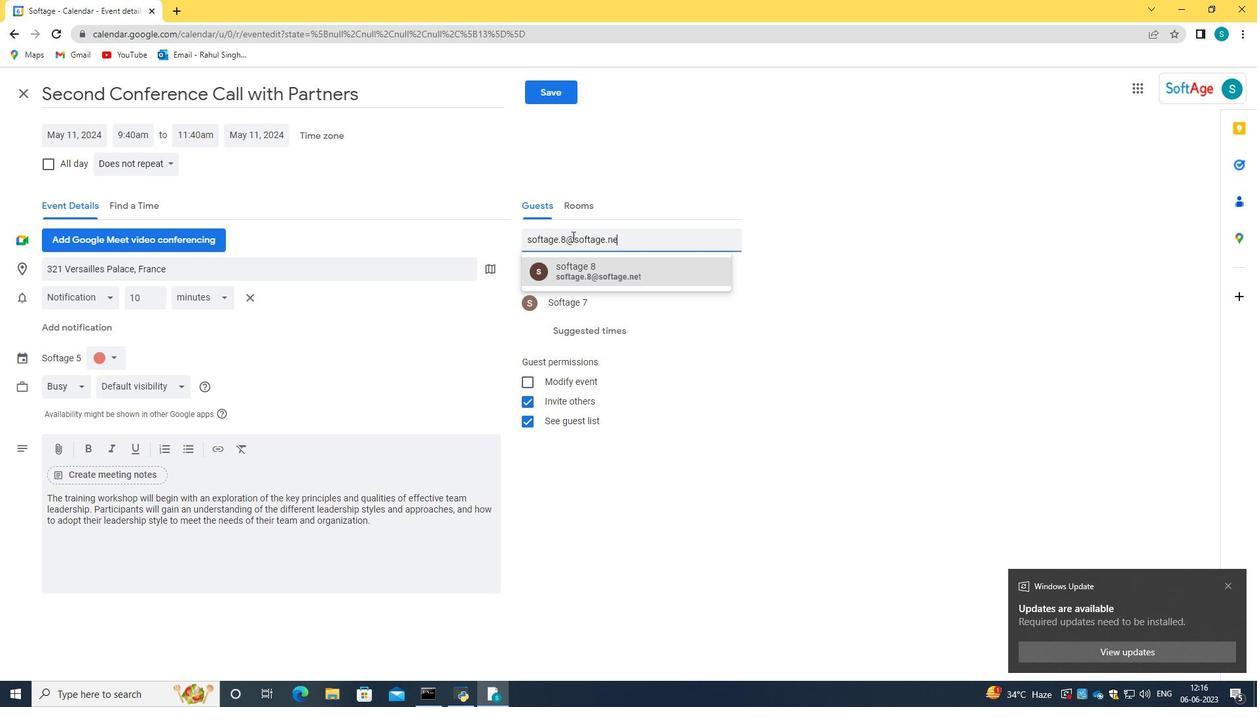 
Action: Mouse moved to (608, 270)
Screenshot: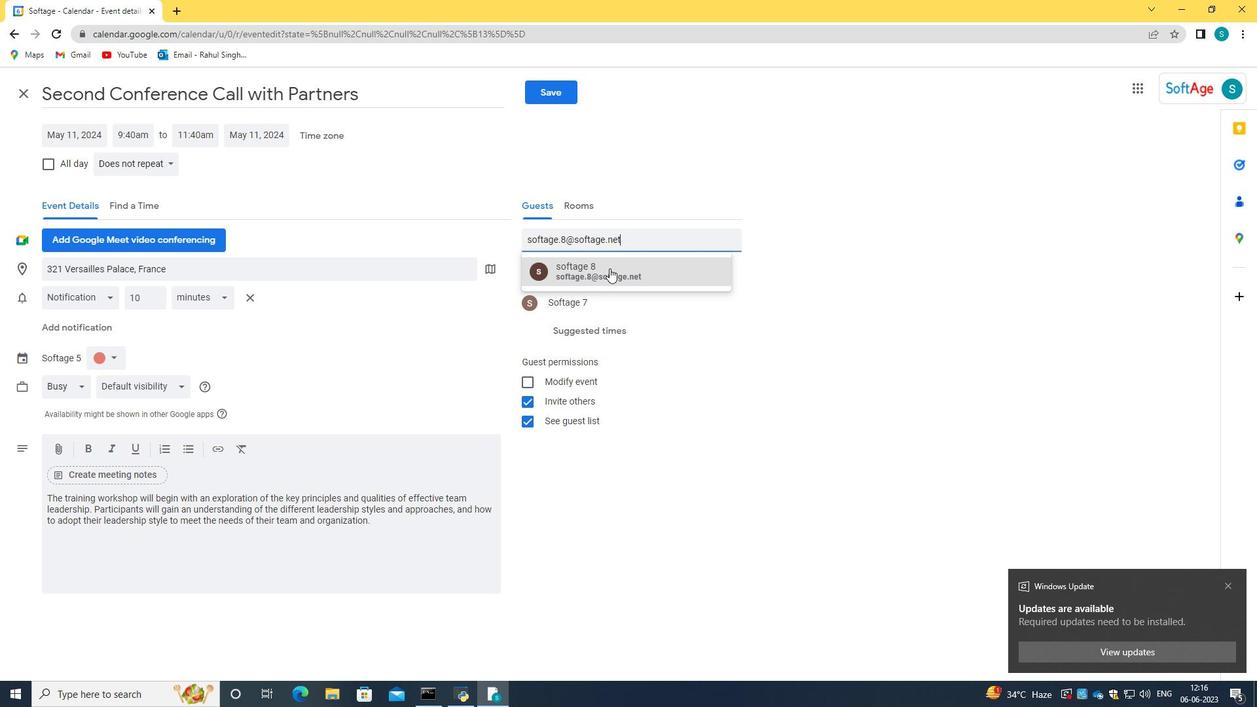
Action: Mouse pressed left at (608, 270)
Screenshot: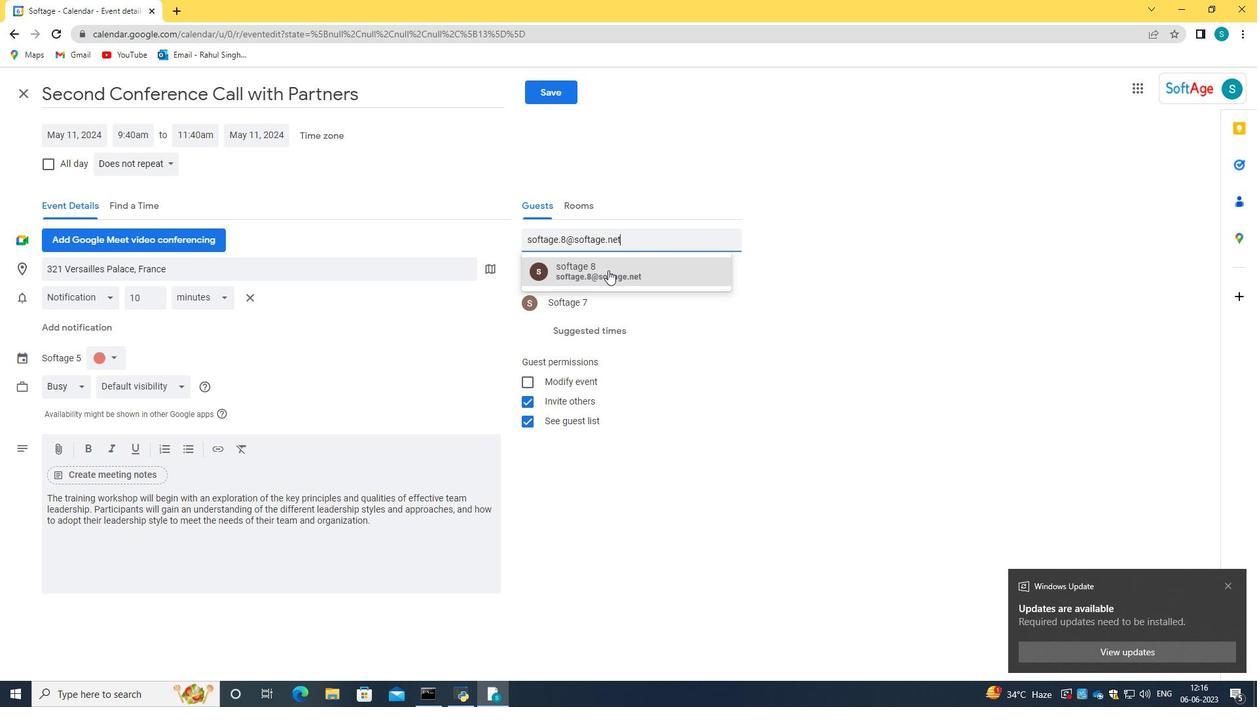 
Action: Mouse moved to (144, 165)
Screenshot: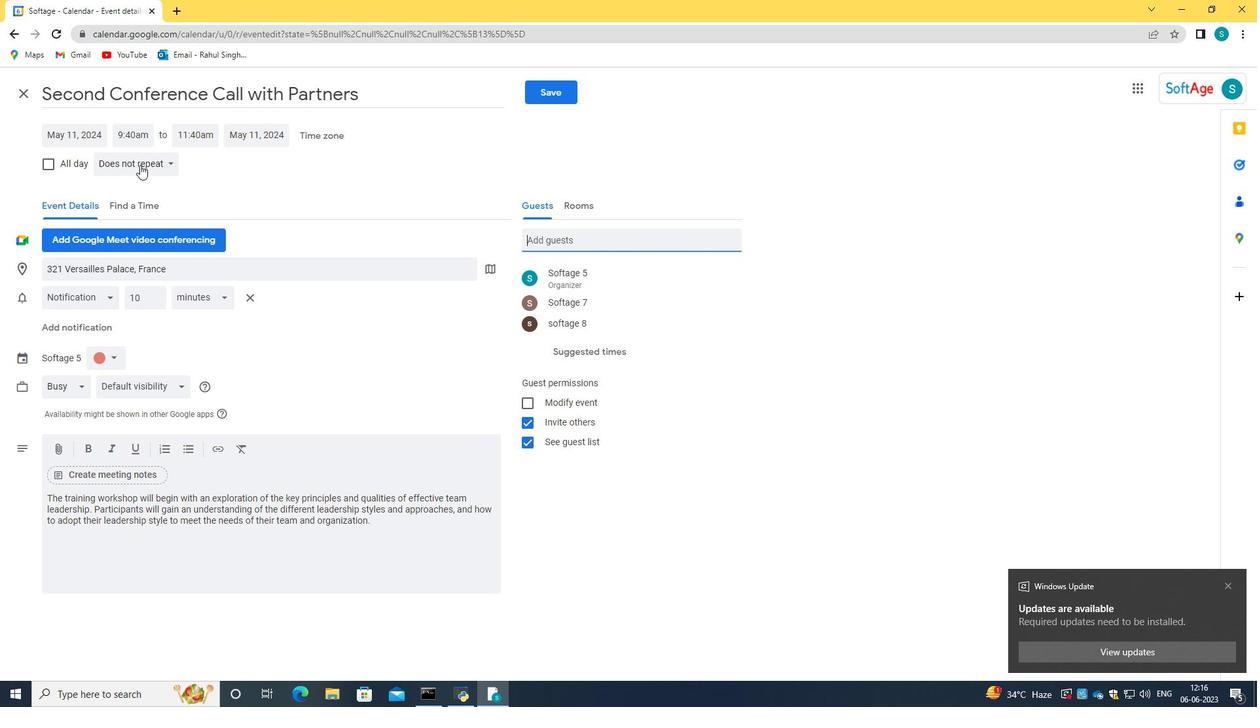 
Action: Mouse pressed left at (144, 165)
Screenshot: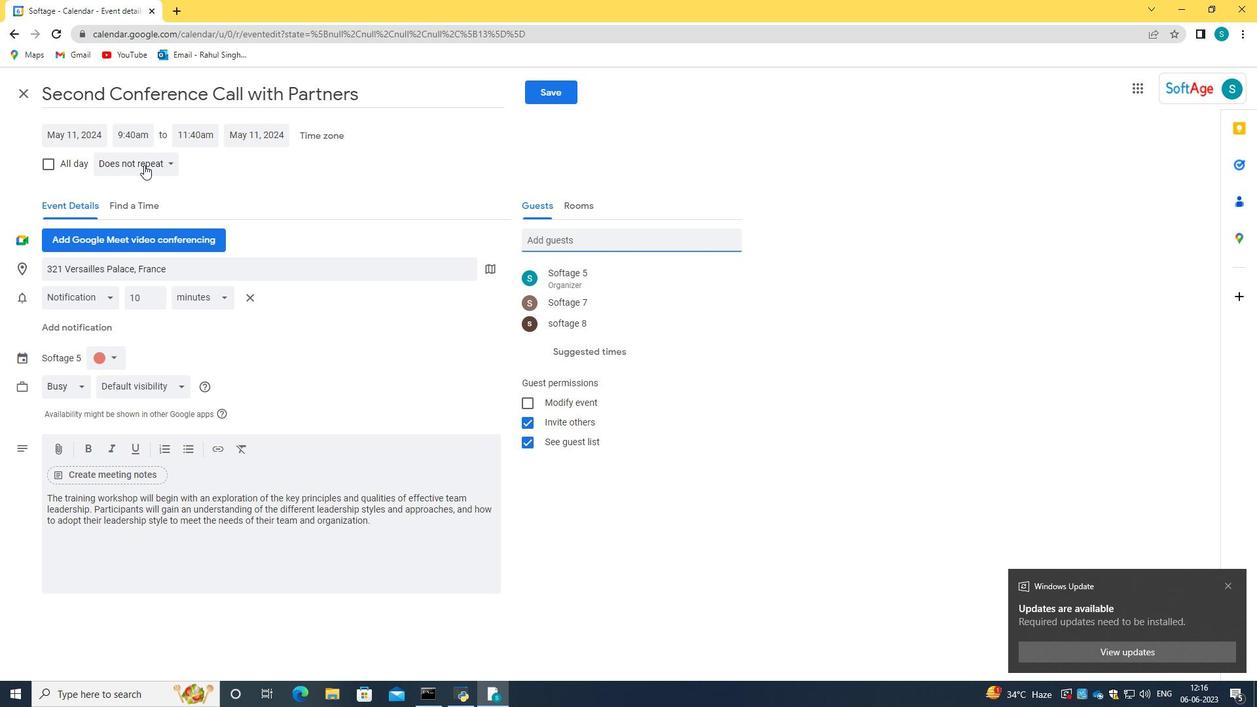 
Action: Mouse moved to (193, 284)
Screenshot: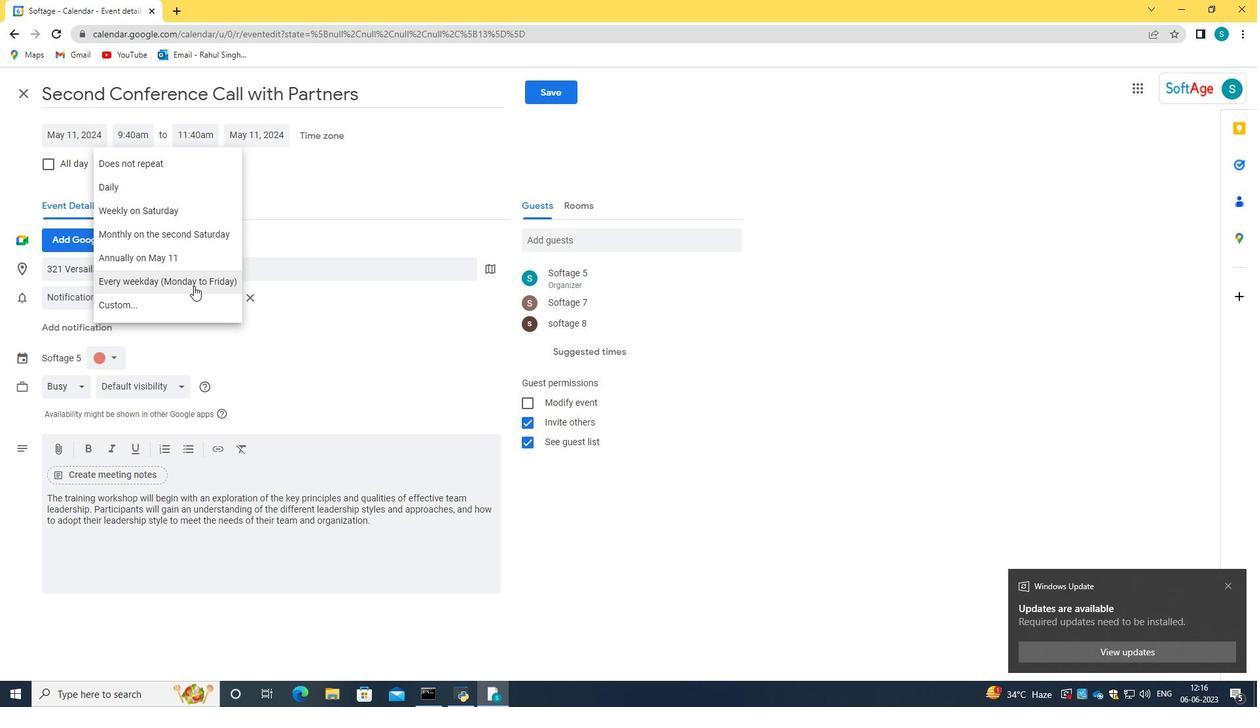 
Action: Mouse pressed left at (193, 284)
Screenshot: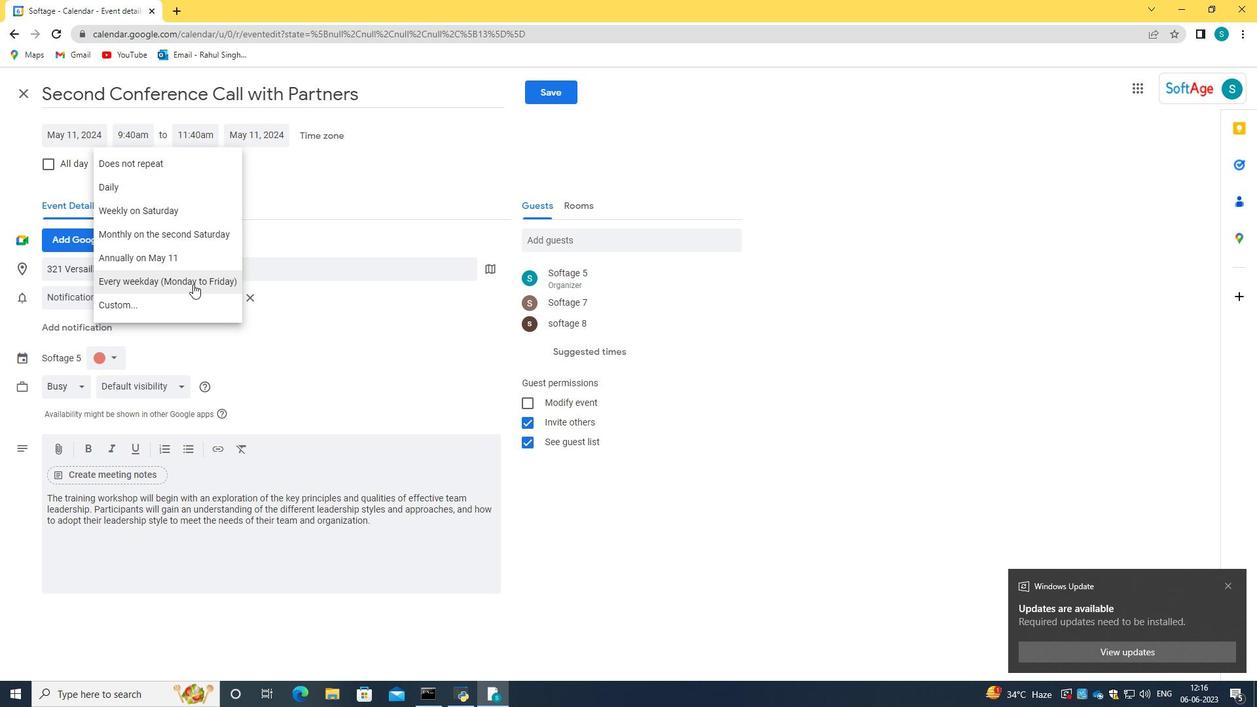 
Action: Mouse moved to (549, 96)
Screenshot: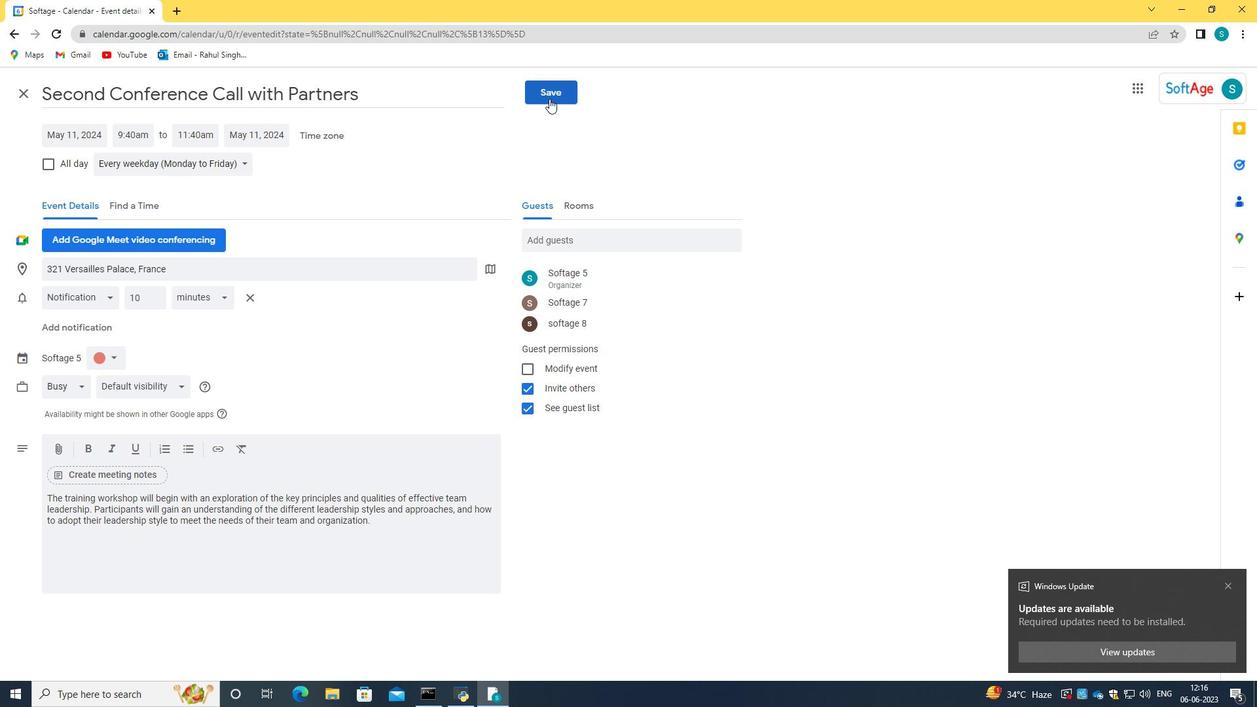 
Action: Mouse pressed left at (549, 96)
Screenshot: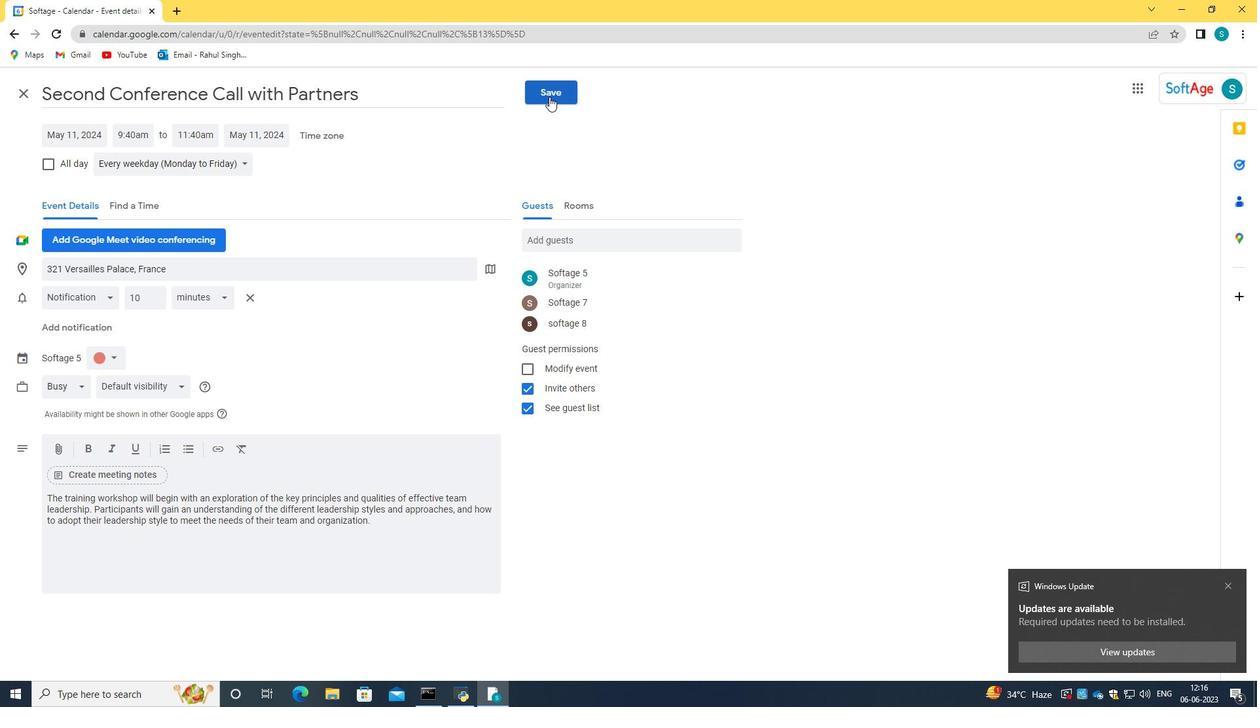 
Action: Mouse moved to (748, 401)
Screenshot: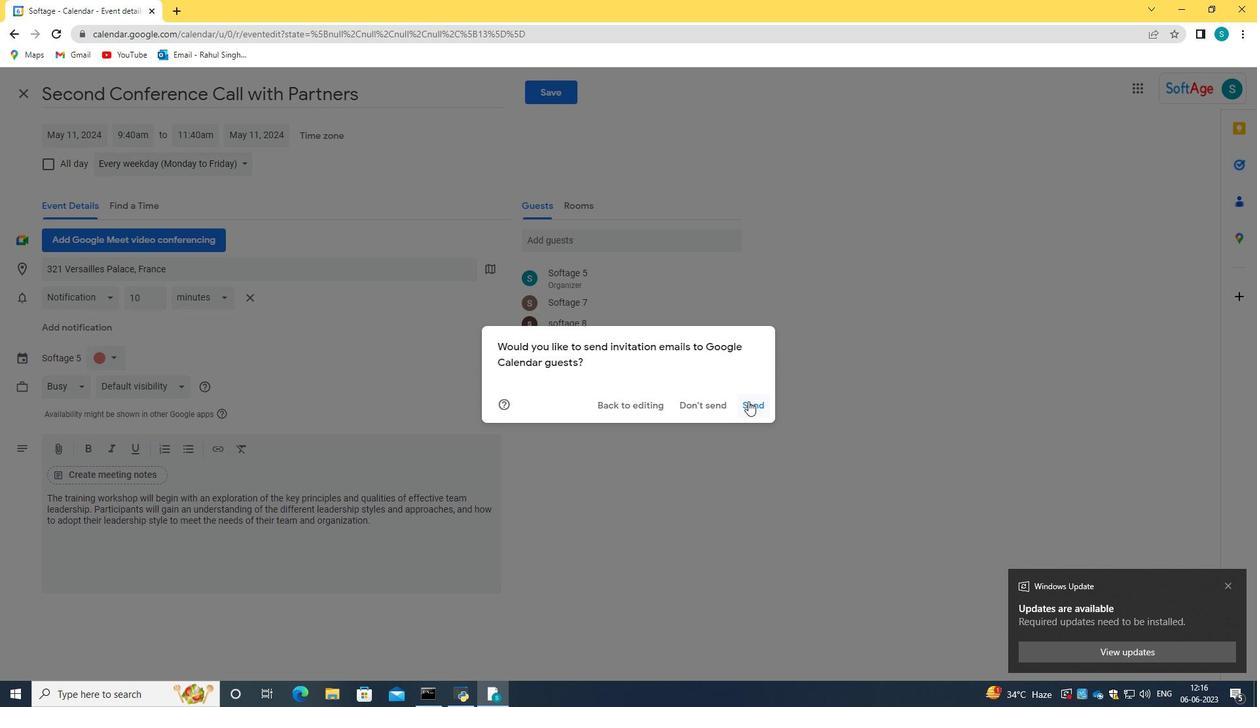 
Action: Mouse pressed left at (748, 401)
Screenshot: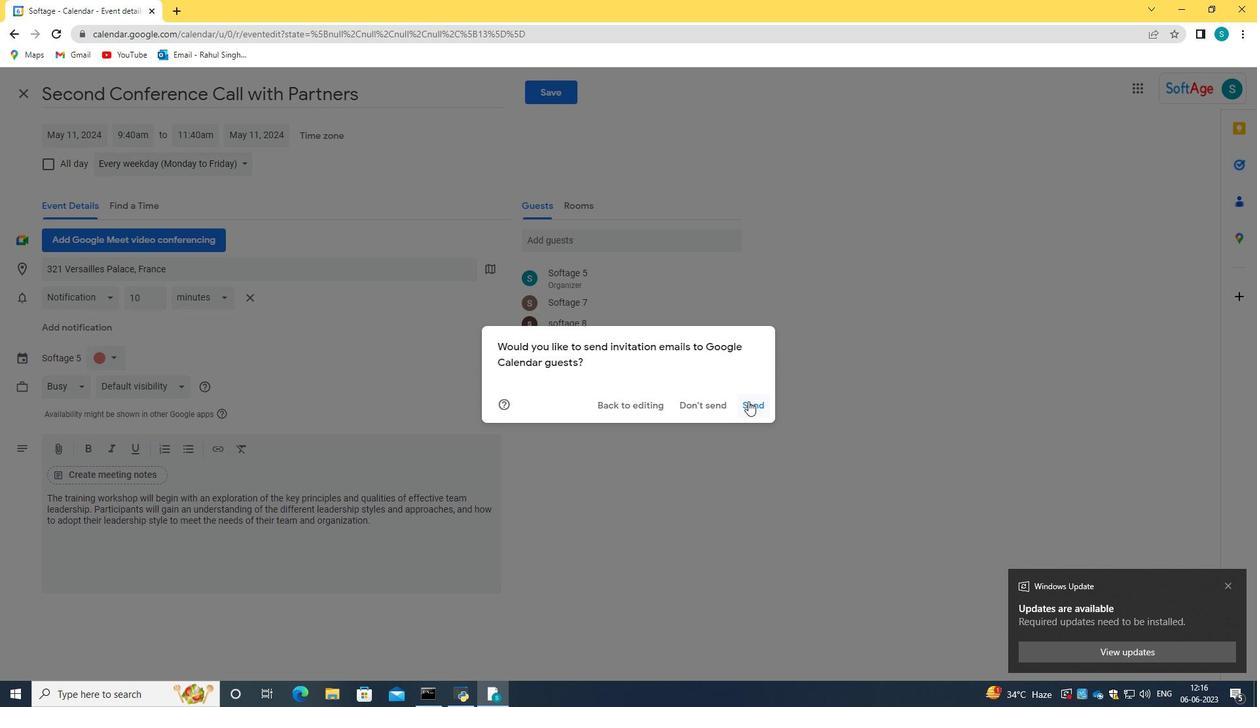 
Action: Mouse moved to (634, 499)
Screenshot: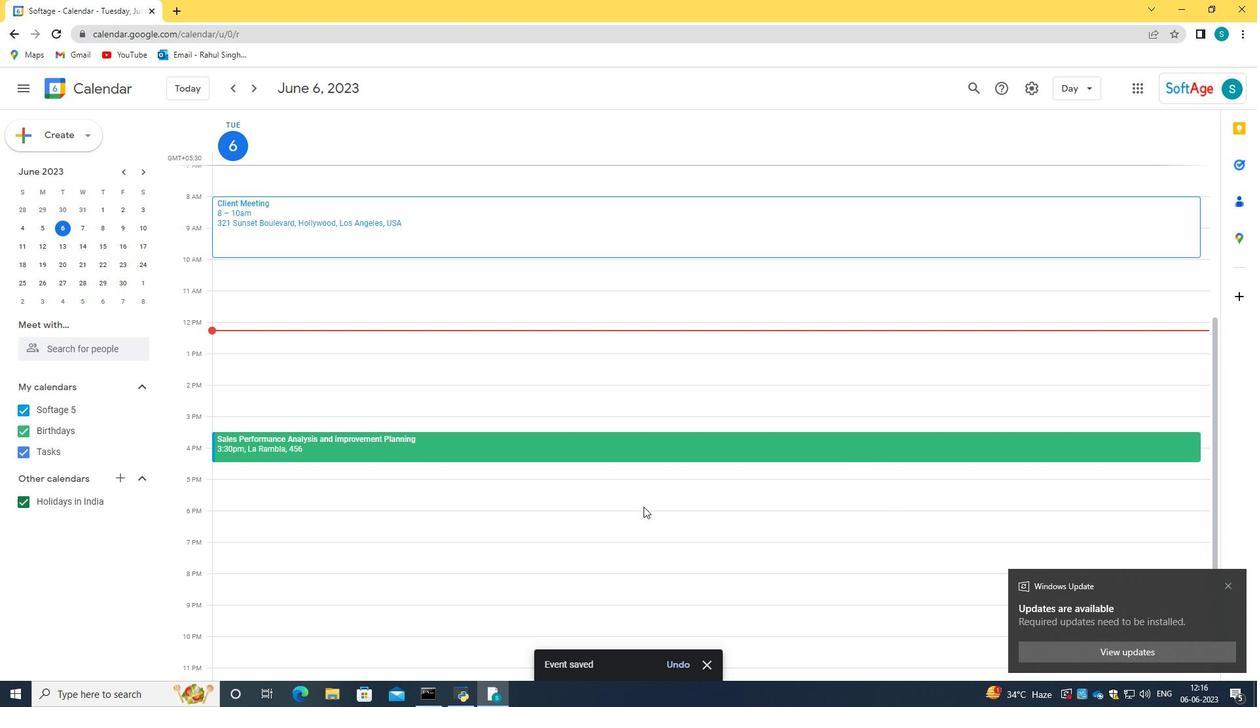 
